 Task: Slide 16 - Awesome Words.
Action: Mouse moved to (31, 82)
Screenshot: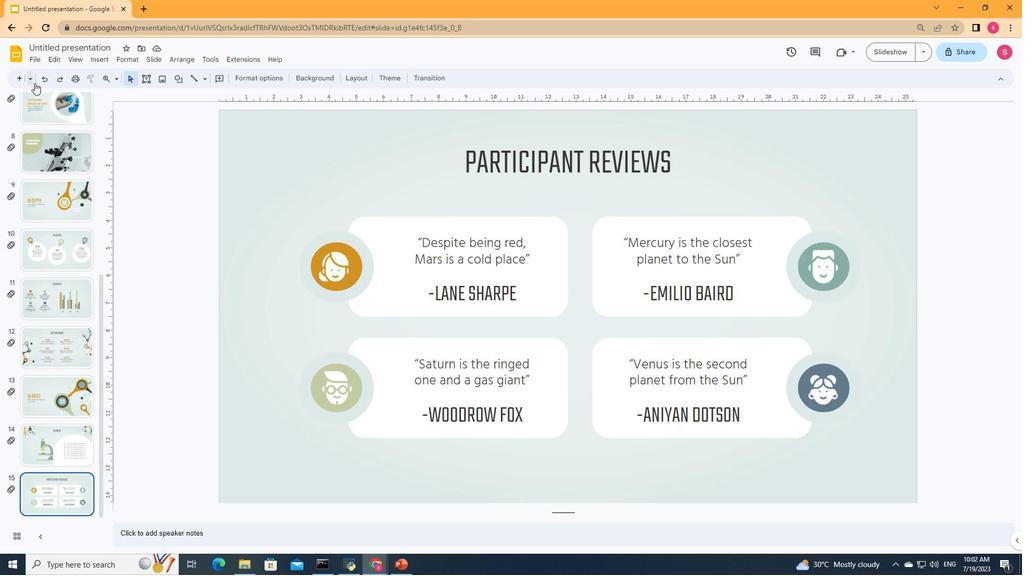 
Action: Mouse pressed left at (31, 82)
Screenshot: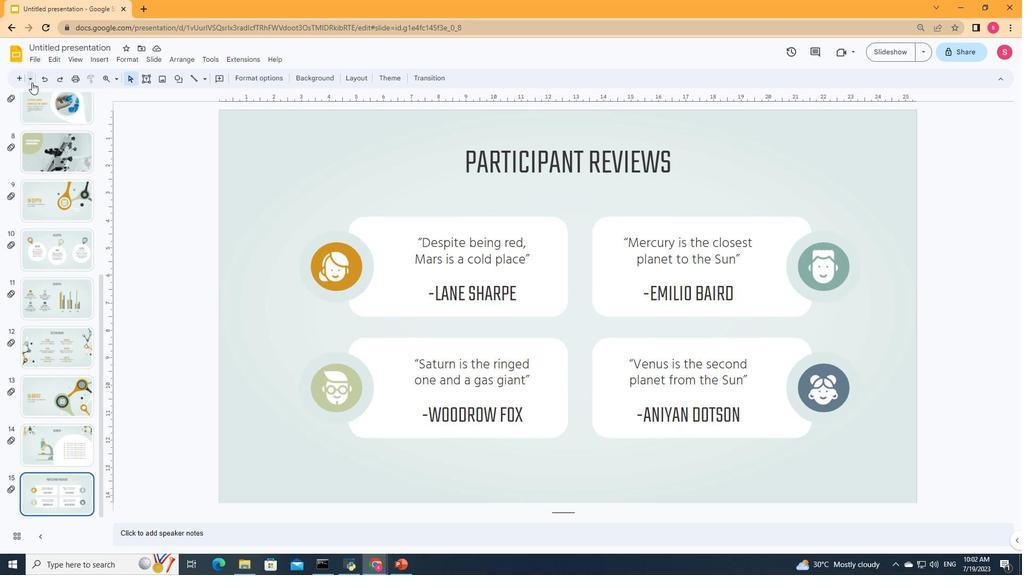 
Action: Mouse moved to (52, 203)
Screenshot: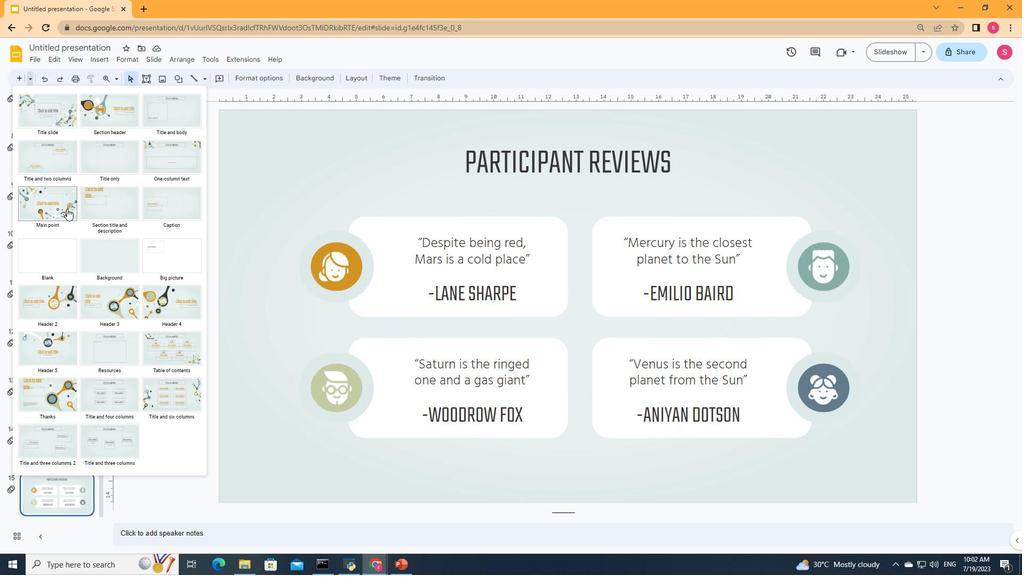 
Action: Mouse pressed left at (52, 203)
Screenshot: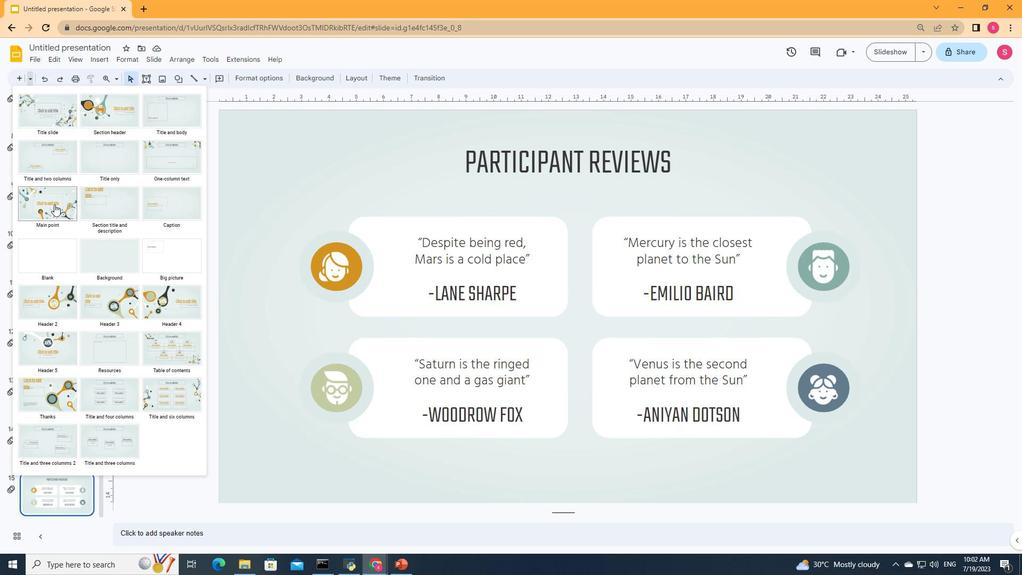 
Action: Mouse moved to (582, 319)
Screenshot: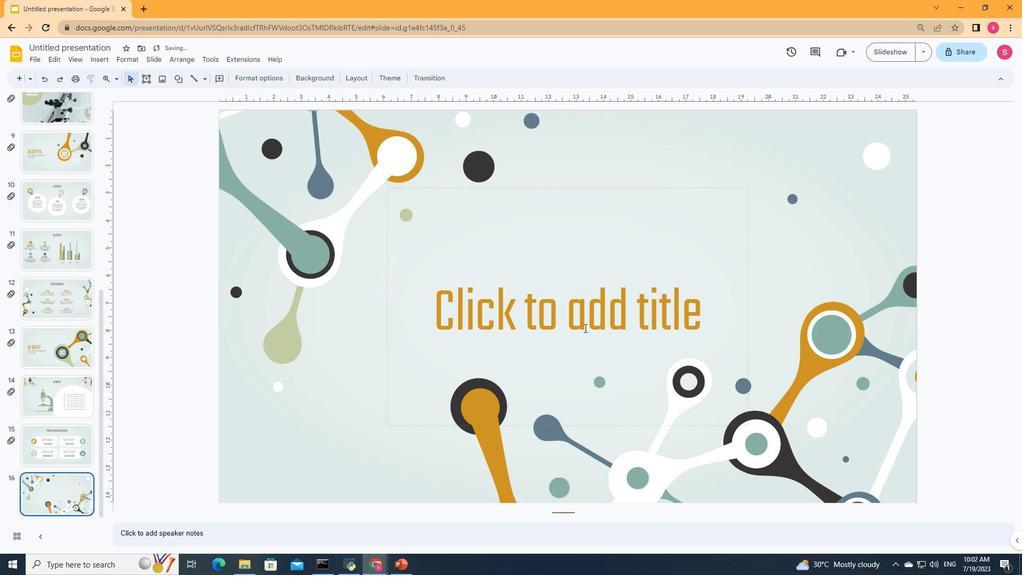 
Action: Mouse pressed left at (582, 319)
Screenshot: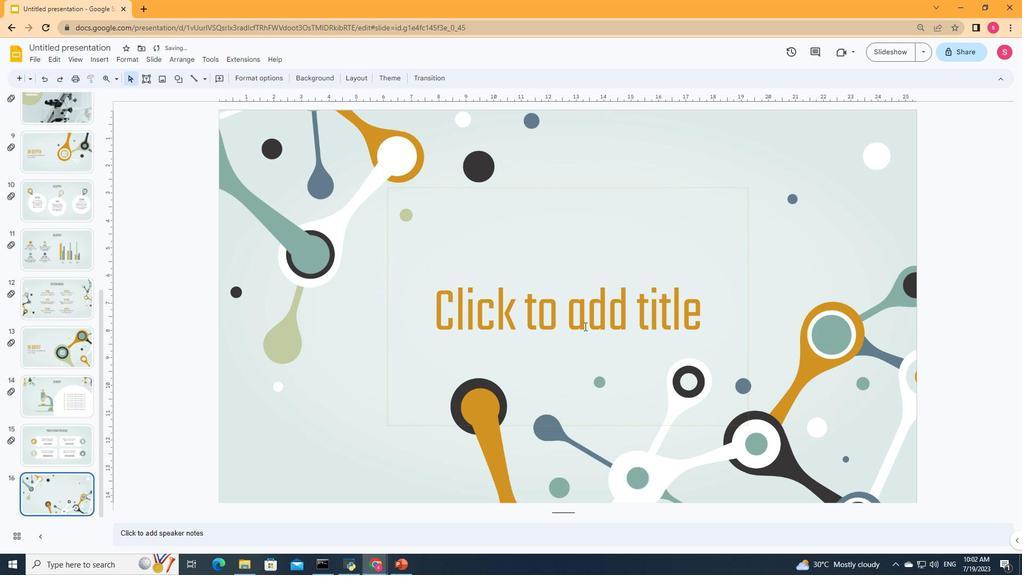 
Action: Key pressed <Key.shift>AWESOME<Key.space>WORDS
Screenshot: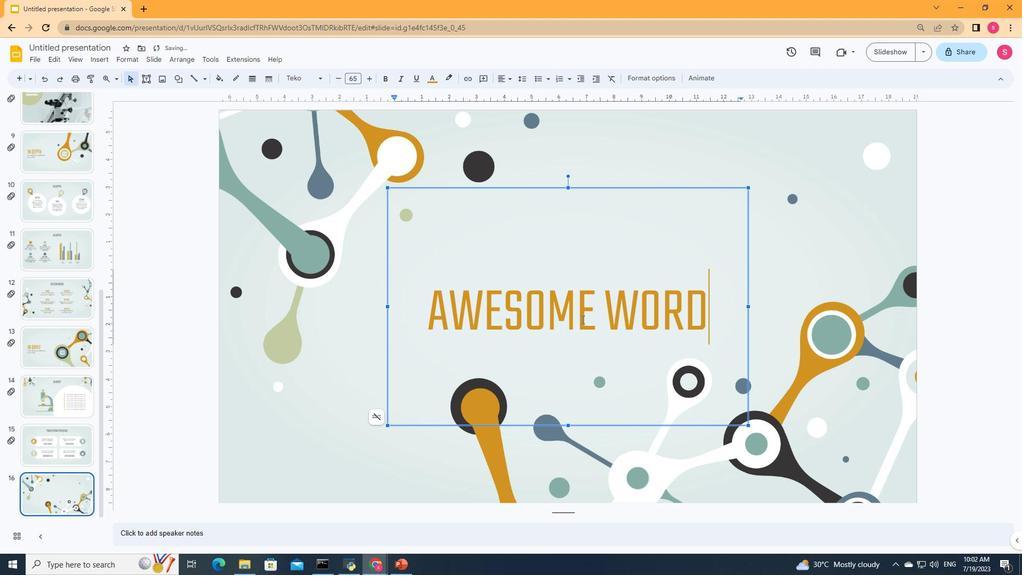 
Action: Mouse moved to (829, 283)
Screenshot: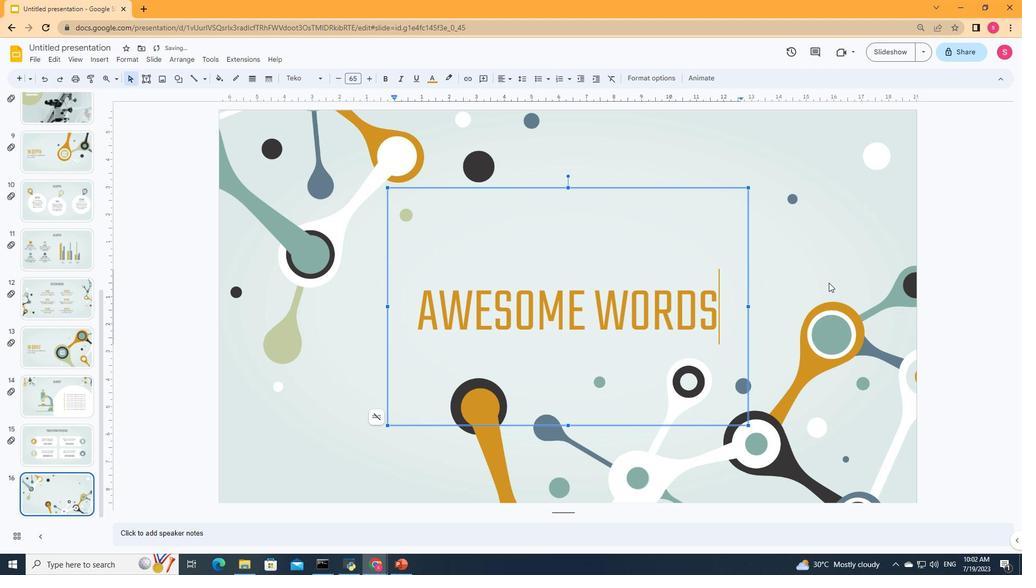 
Action: Mouse pressed left at (829, 283)
Screenshot: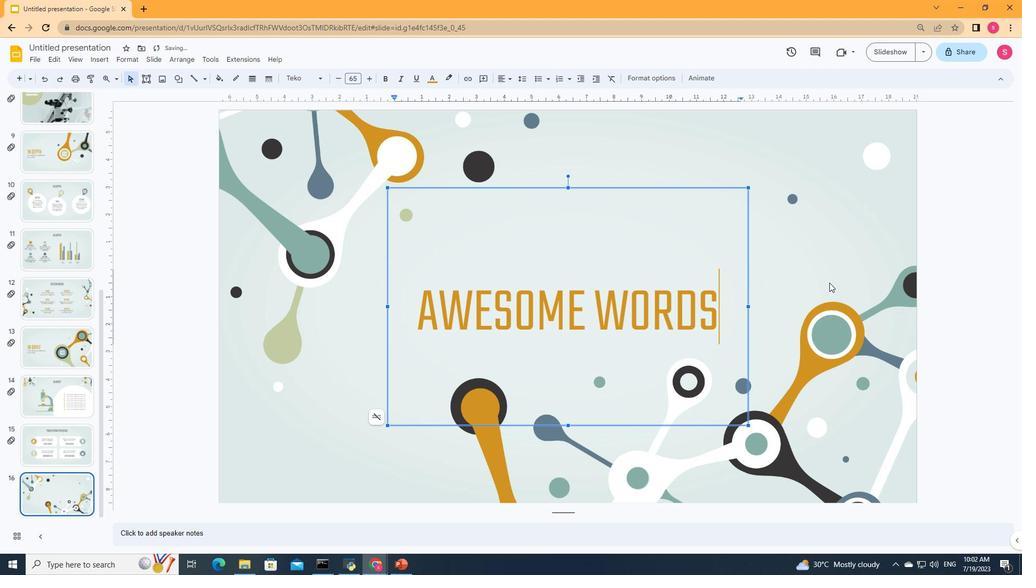 
Action: Mouse moved to (361, 74)
Screenshot: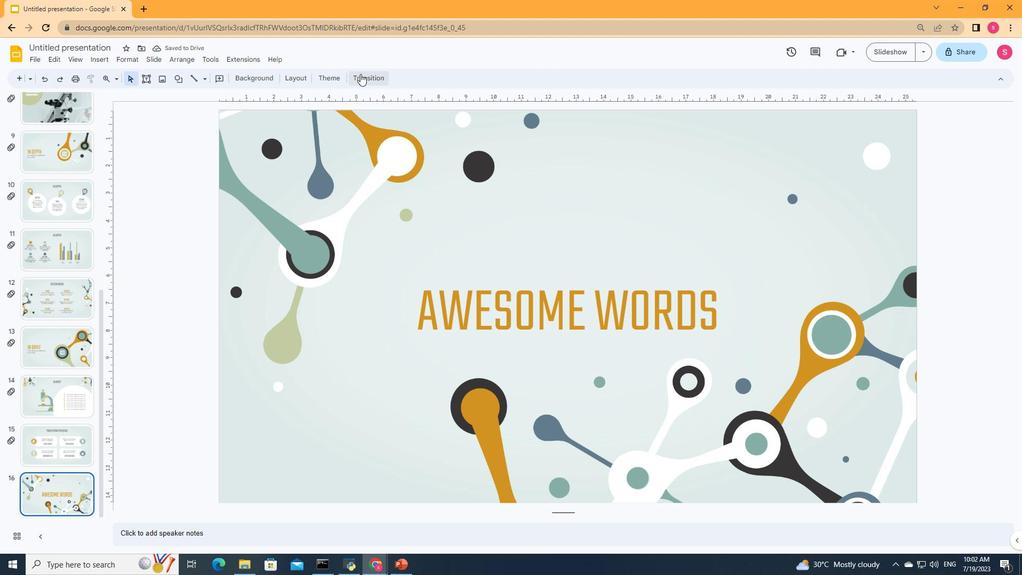 
Action: Mouse pressed left at (361, 74)
Screenshot: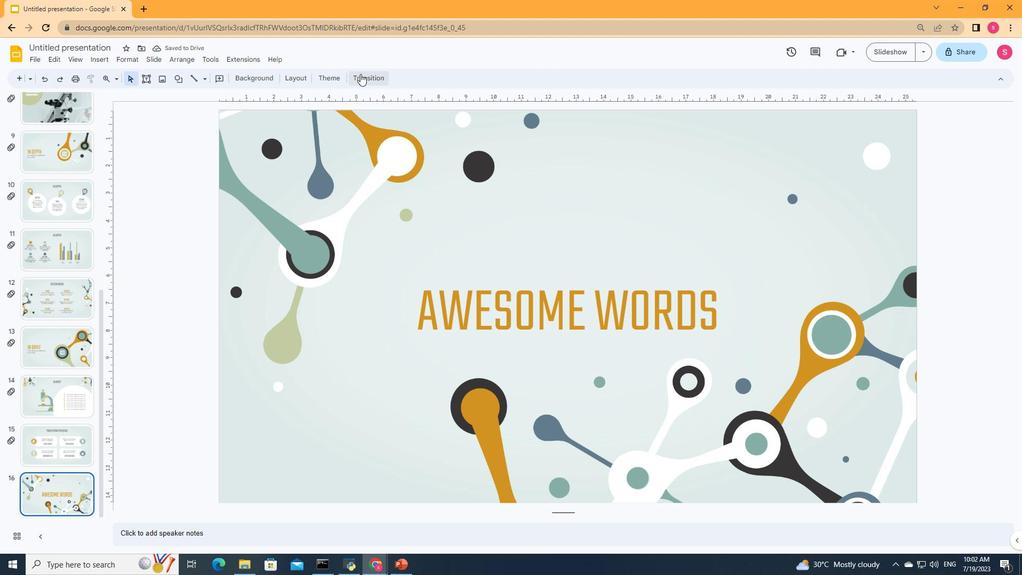 
Action: Mouse moved to (926, 168)
Screenshot: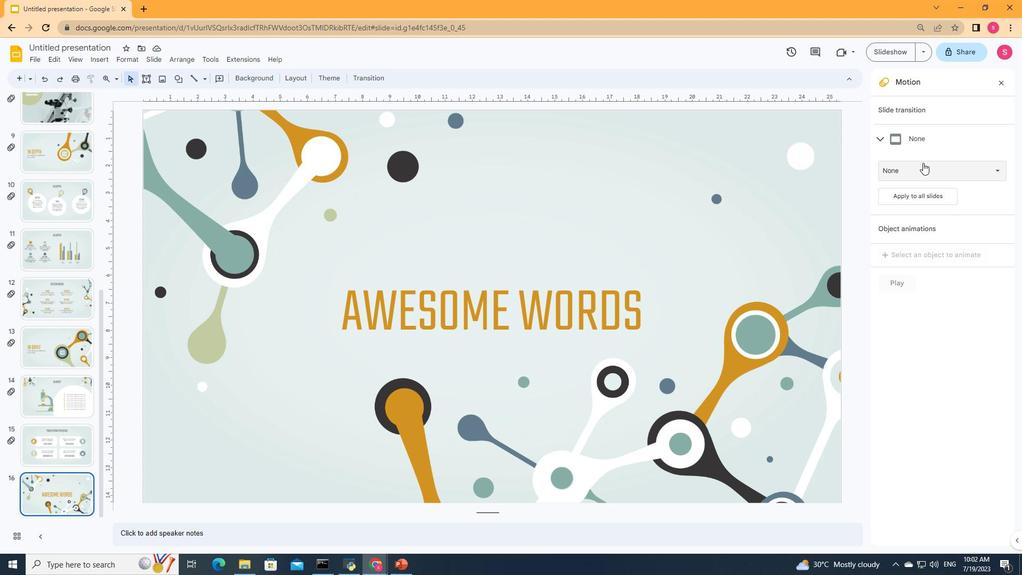 
Action: Mouse pressed left at (926, 168)
Screenshot: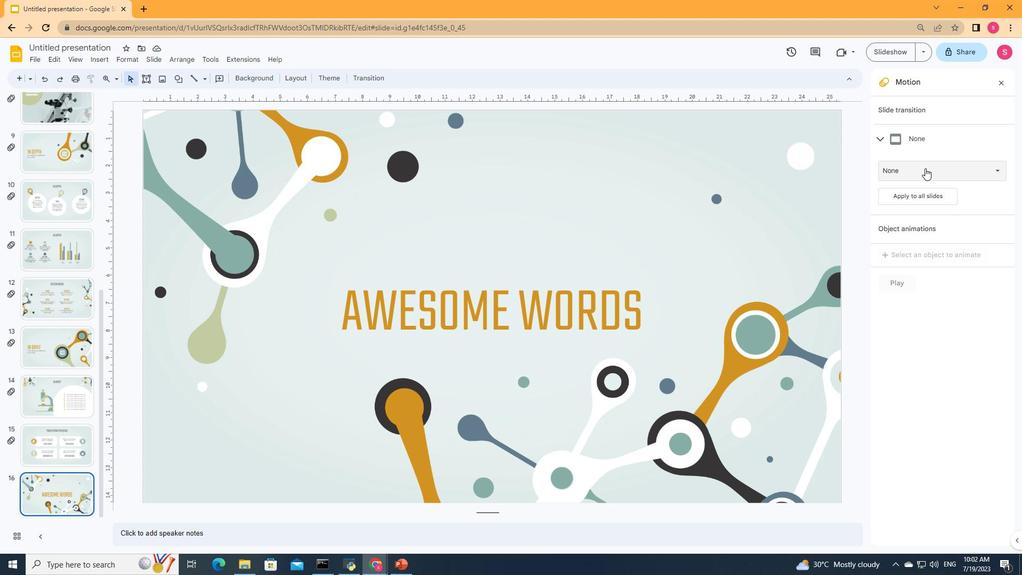 
Action: Mouse moved to (907, 242)
Screenshot: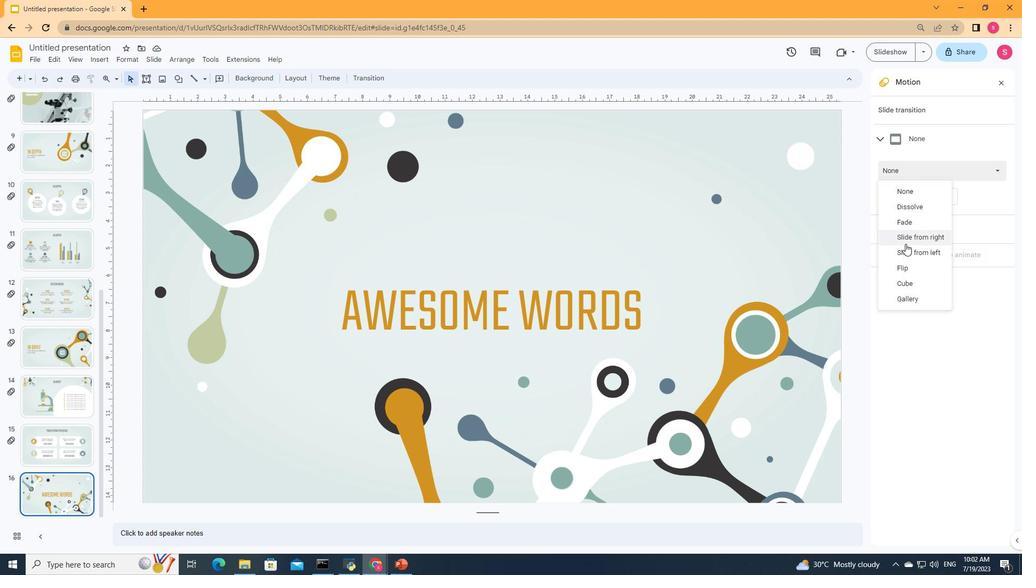 
Action: Mouse pressed left at (907, 242)
Screenshot: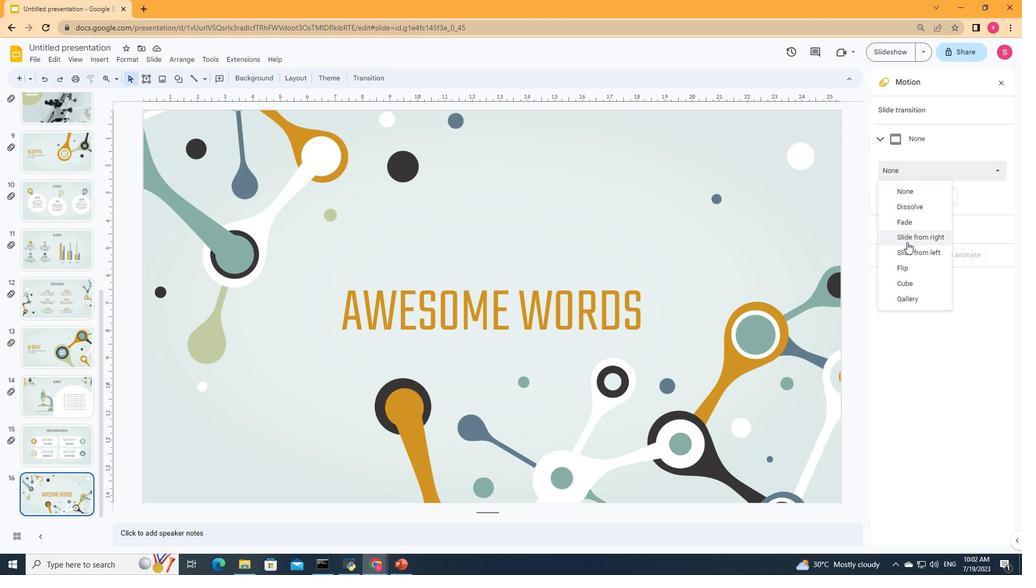 
Action: Mouse moved to (992, 192)
Screenshot: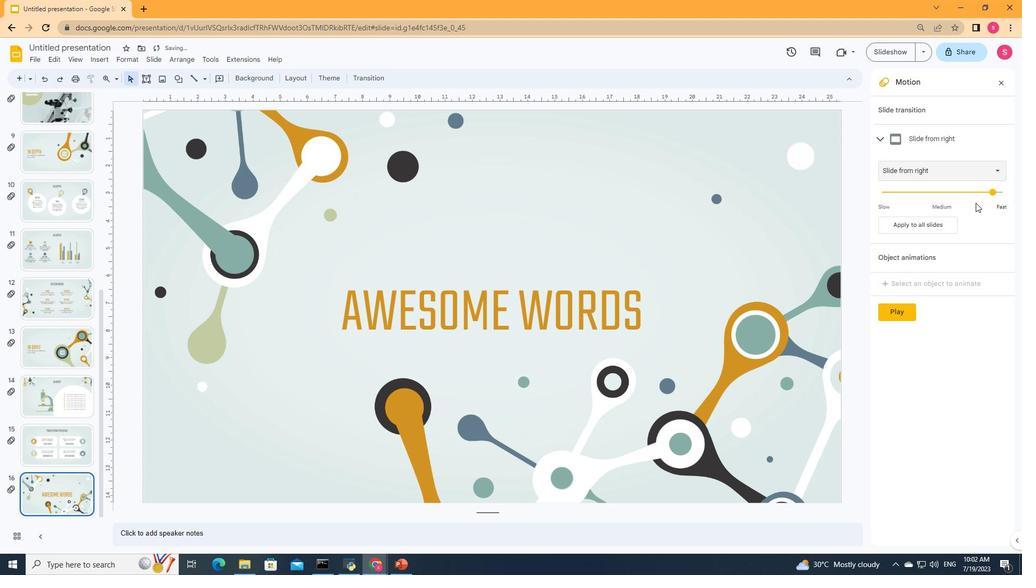 
Action: Mouse pressed left at (992, 192)
Screenshot: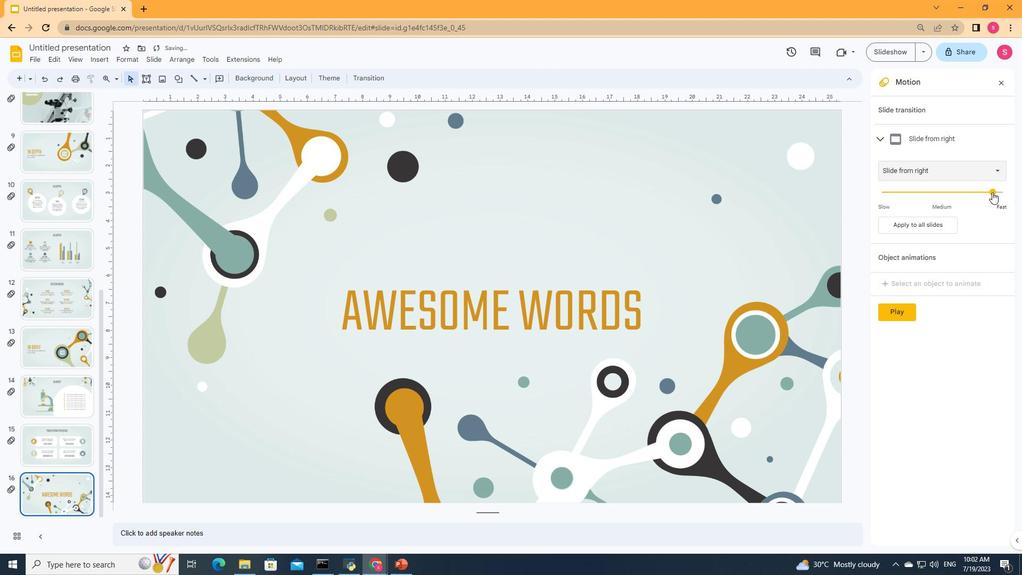 
Action: Mouse moved to (898, 315)
Screenshot: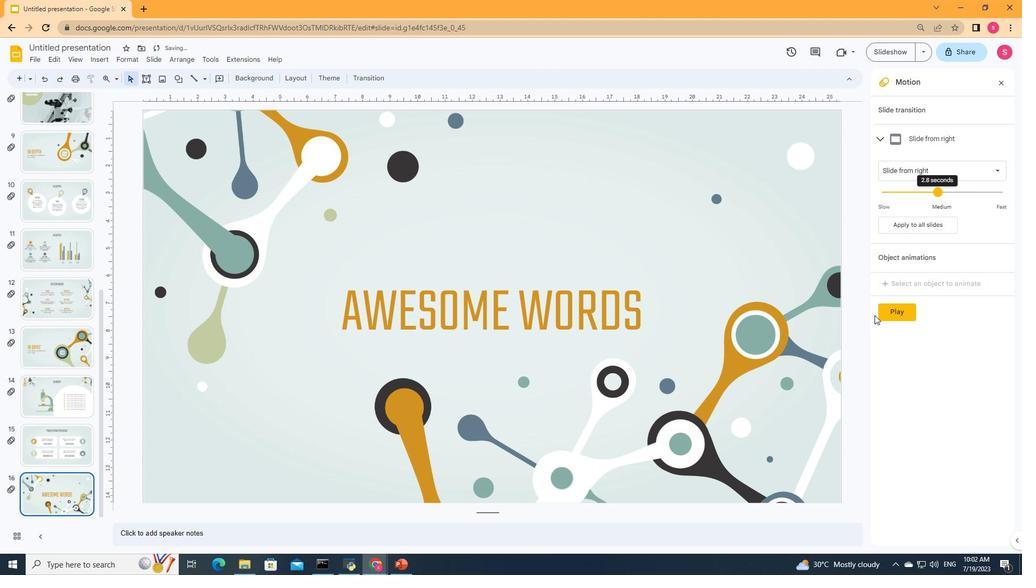 
Action: Mouse pressed left at (898, 315)
Screenshot: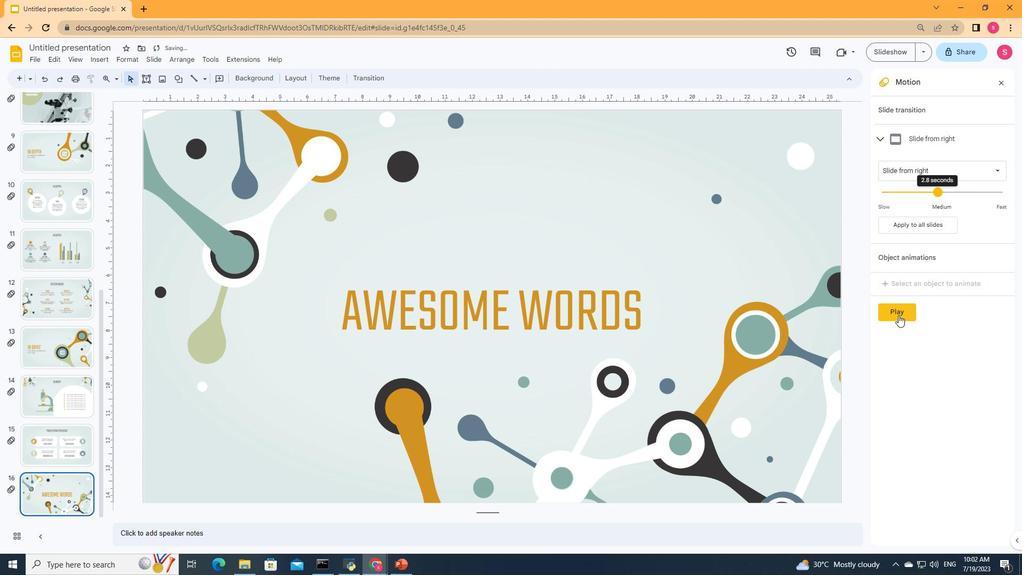 
Action: Mouse moved to (902, 316)
Screenshot: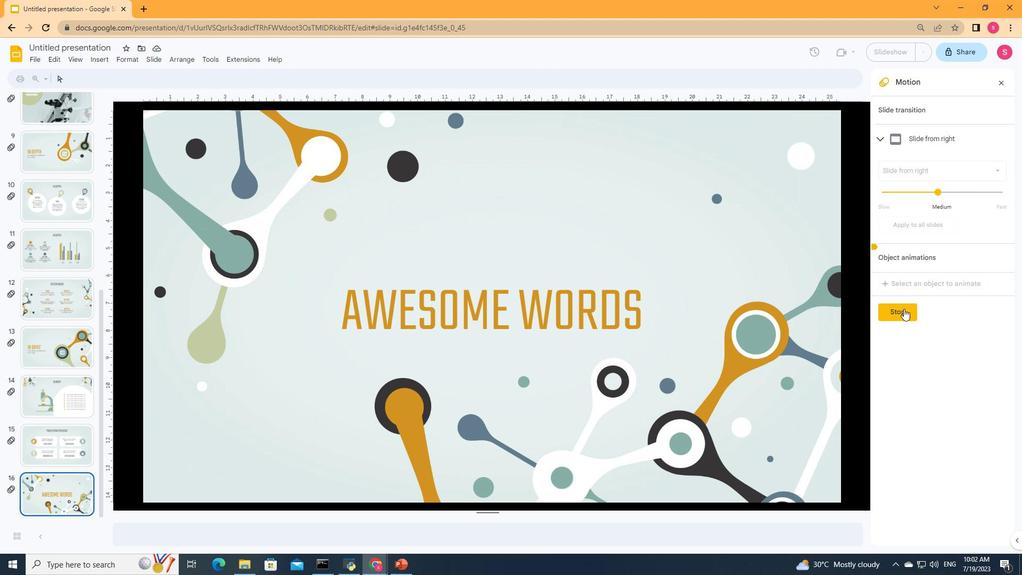 
Action: Mouse pressed left at (902, 316)
Screenshot: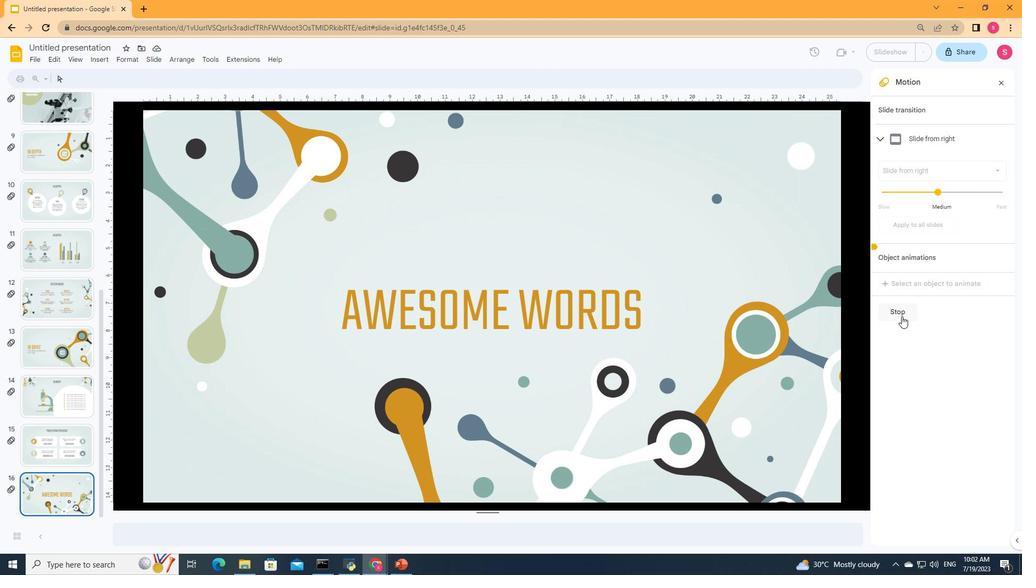 
Action: Mouse pressed left at (902, 316)
Screenshot: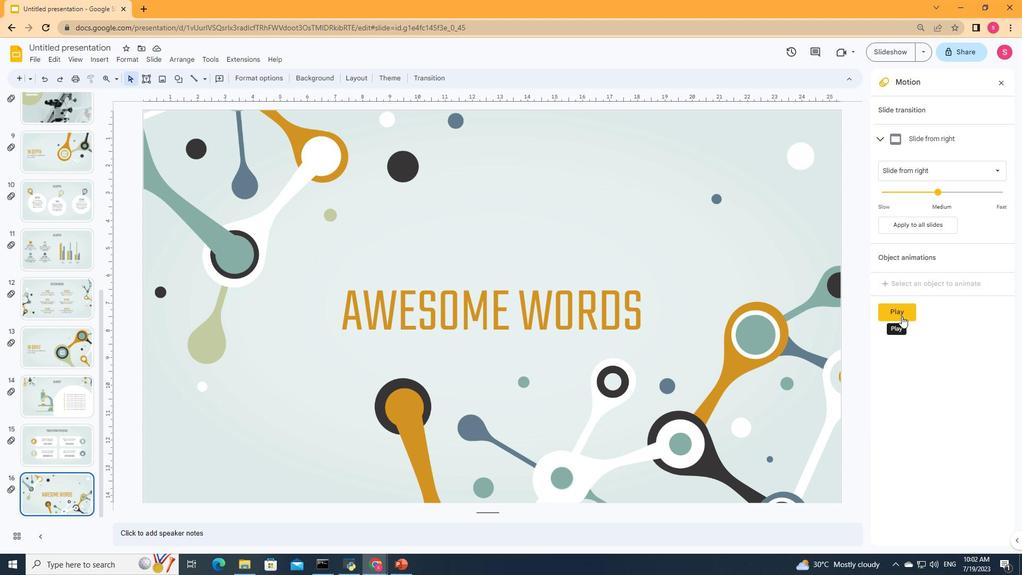 
Action: Mouse moved to (899, 308)
Screenshot: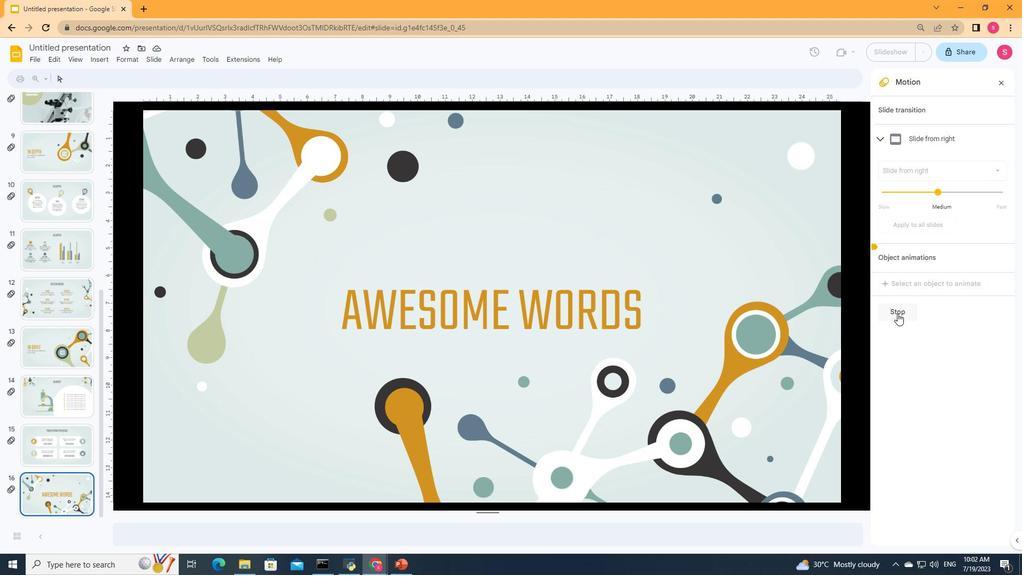 
Action: Mouse pressed left at (899, 308)
Screenshot: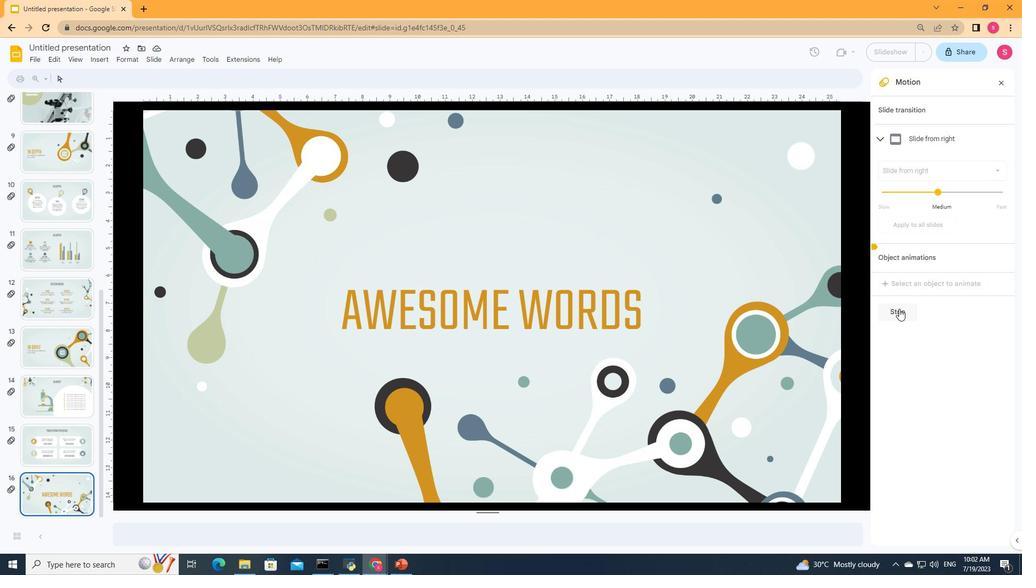 
Action: Mouse moved to (995, 164)
Screenshot: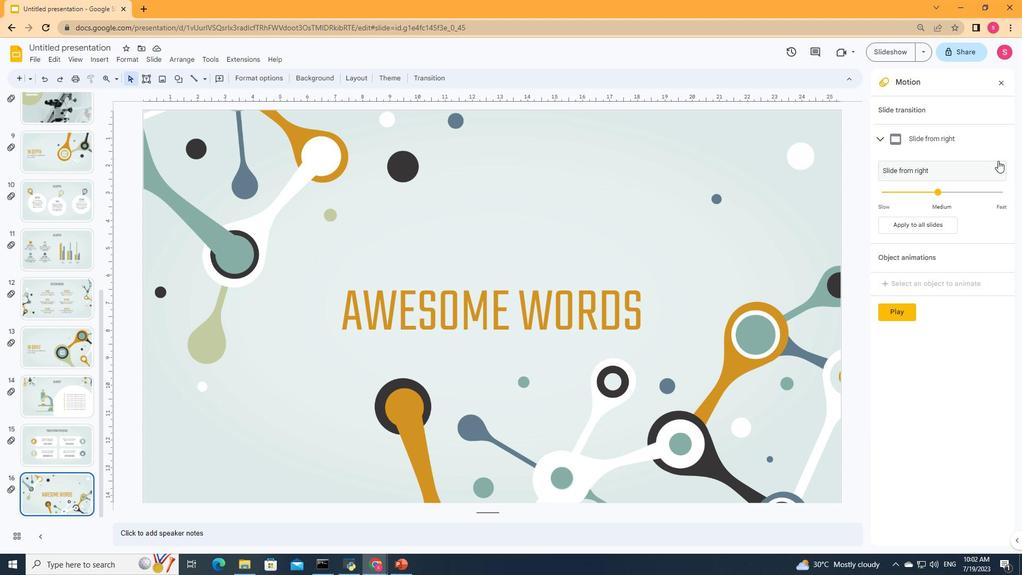
Action: Mouse pressed left at (995, 164)
Screenshot: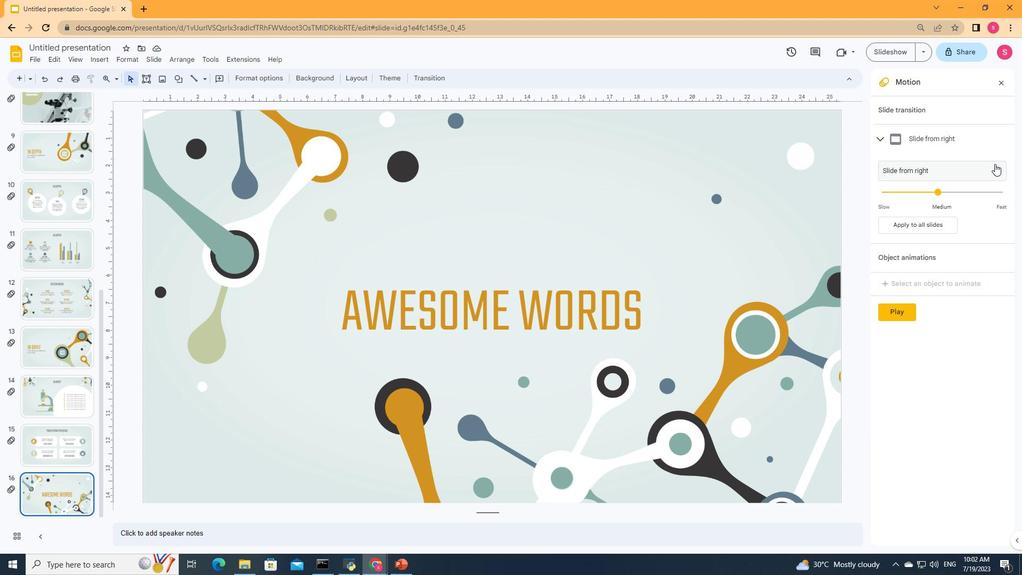 
Action: Mouse moved to (898, 249)
Screenshot: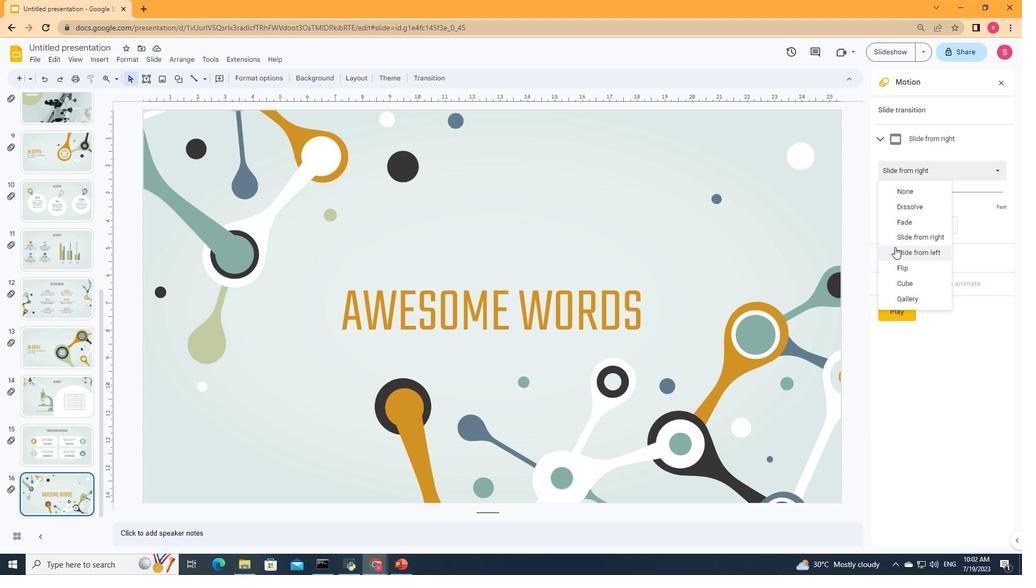 
Action: Mouse pressed left at (898, 249)
Screenshot: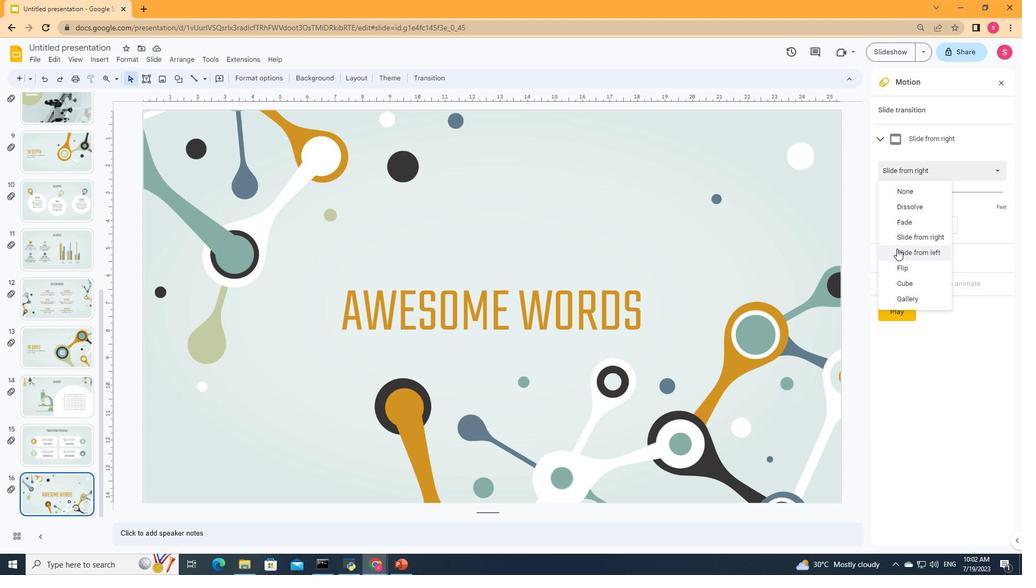 
Action: Mouse moved to (897, 305)
Screenshot: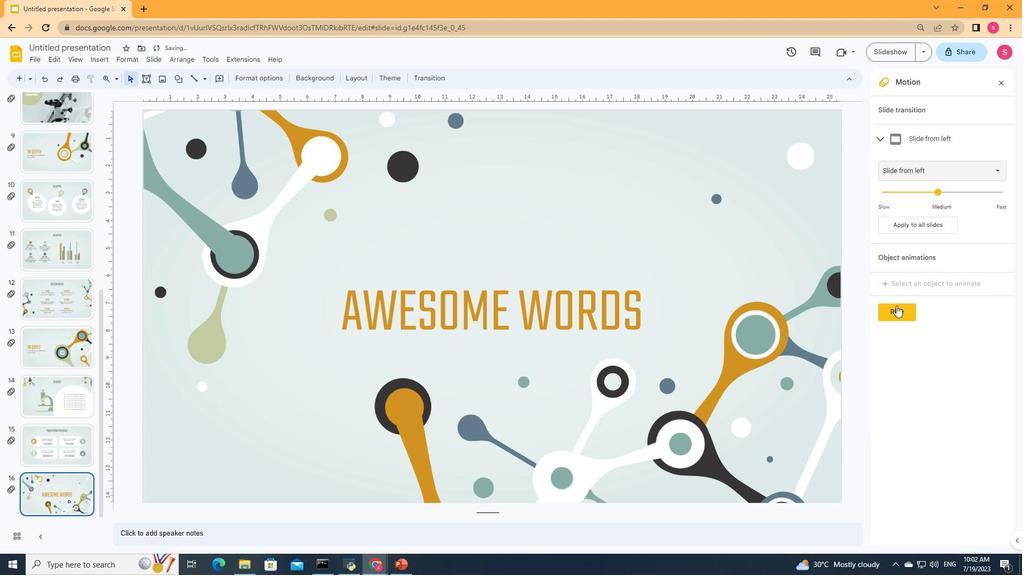 
Action: Mouse pressed left at (897, 305)
Screenshot: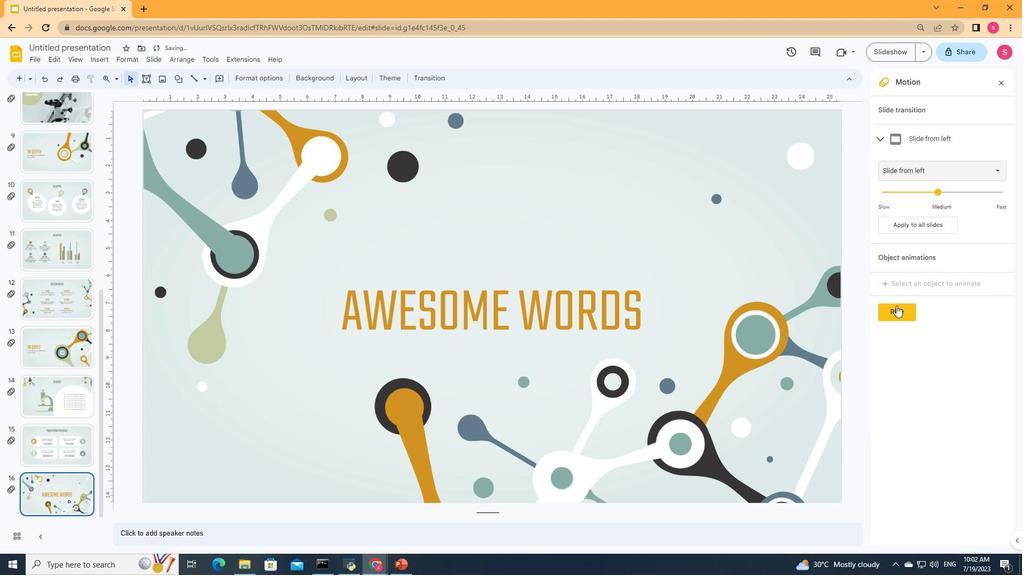 
Action: Mouse moved to (895, 310)
Screenshot: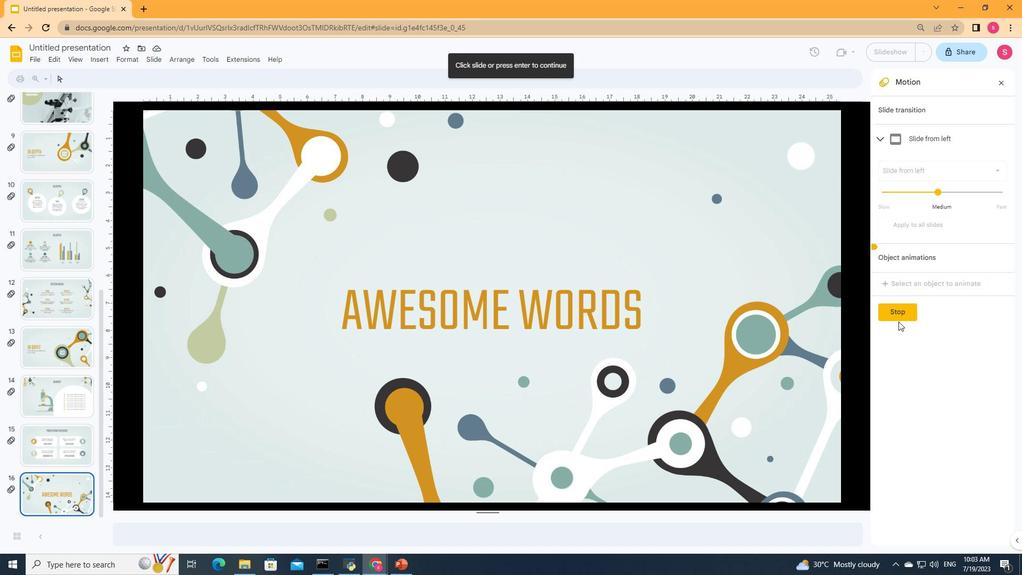 
Action: Mouse pressed left at (895, 310)
Screenshot: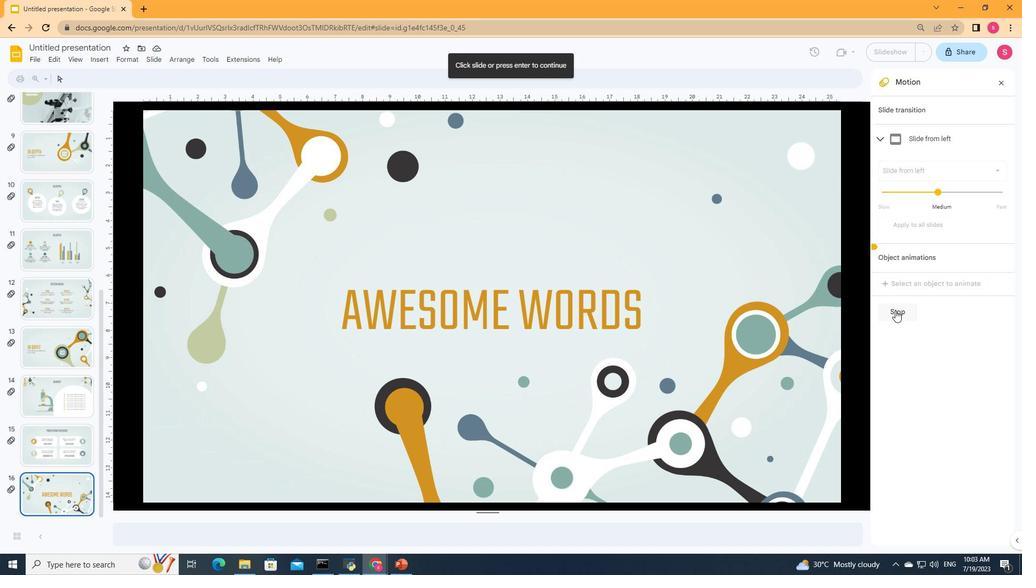 
Action: Mouse moved to (406, 322)
Screenshot: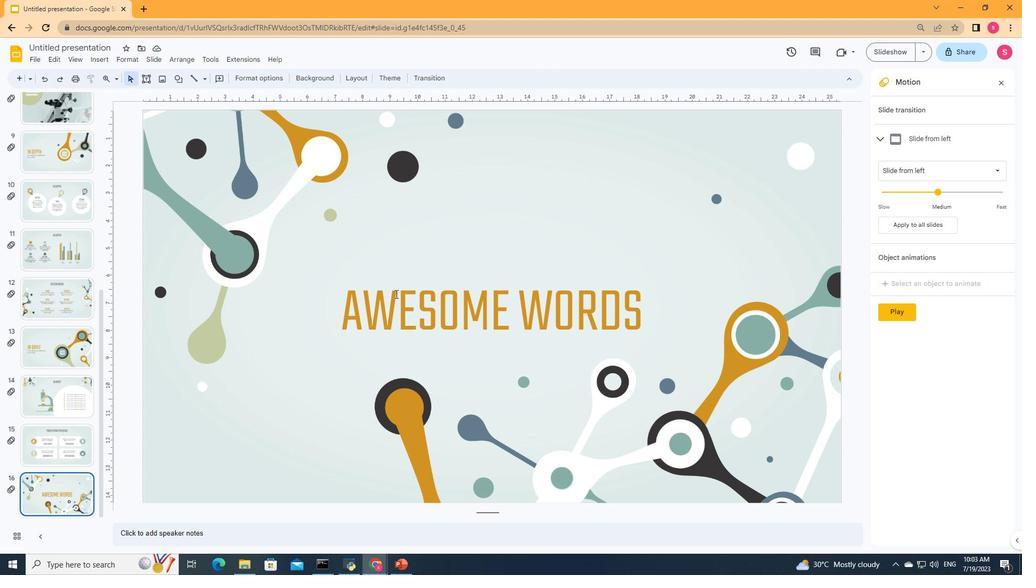 
Action: Mouse pressed left at (406, 322)
Screenshot: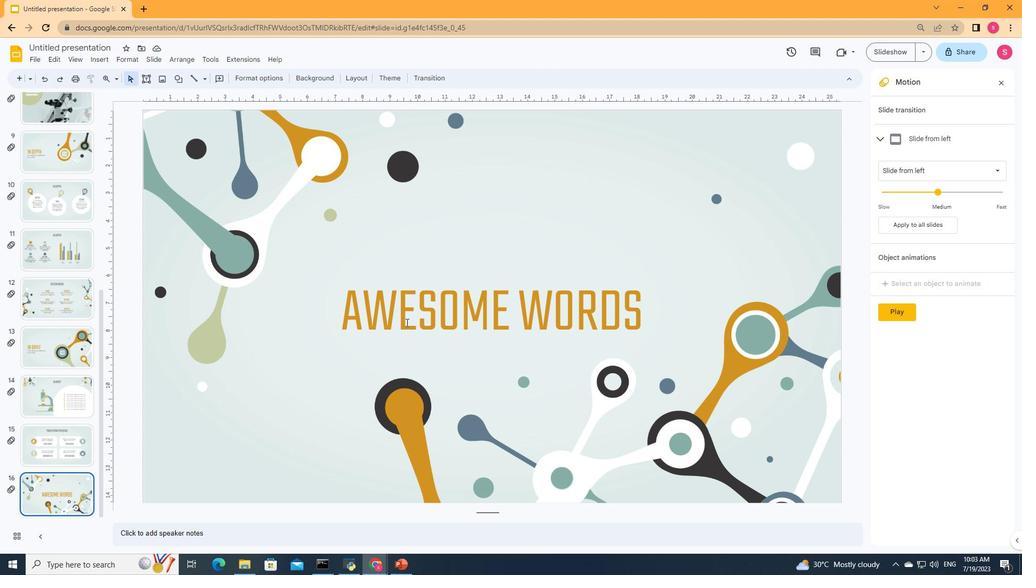 
Action: Mouse moved to (895, 190)
Screenshot: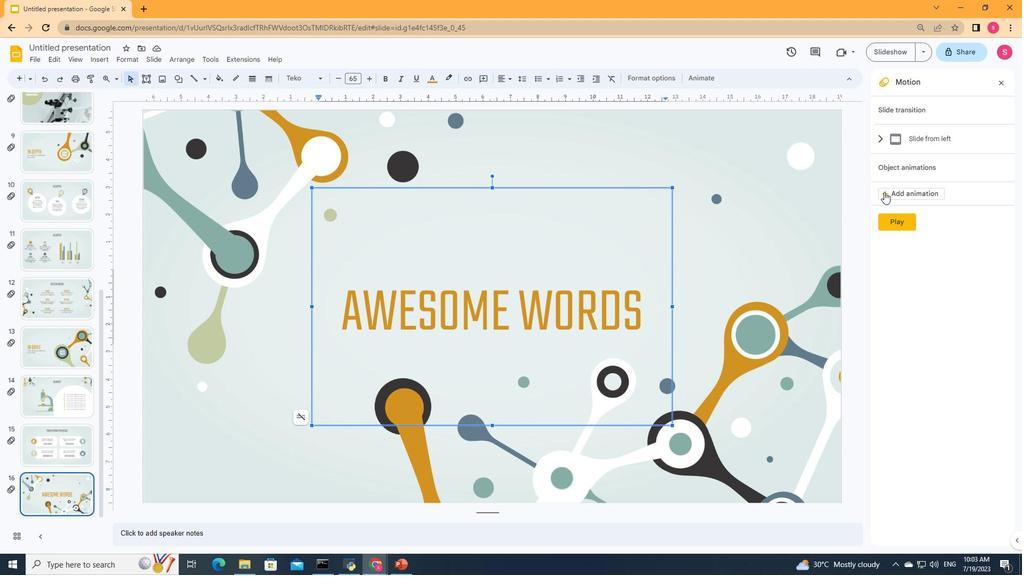 
Action: Mouse pressed left at (895, 190)
Screenshot: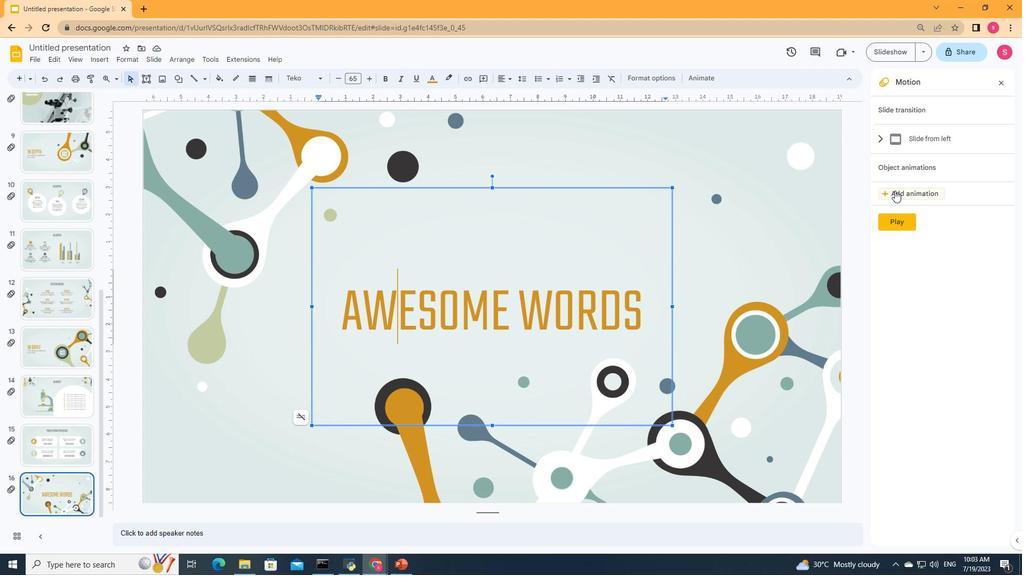 
Action: Mouse moved to (897, 224)
Screenshot: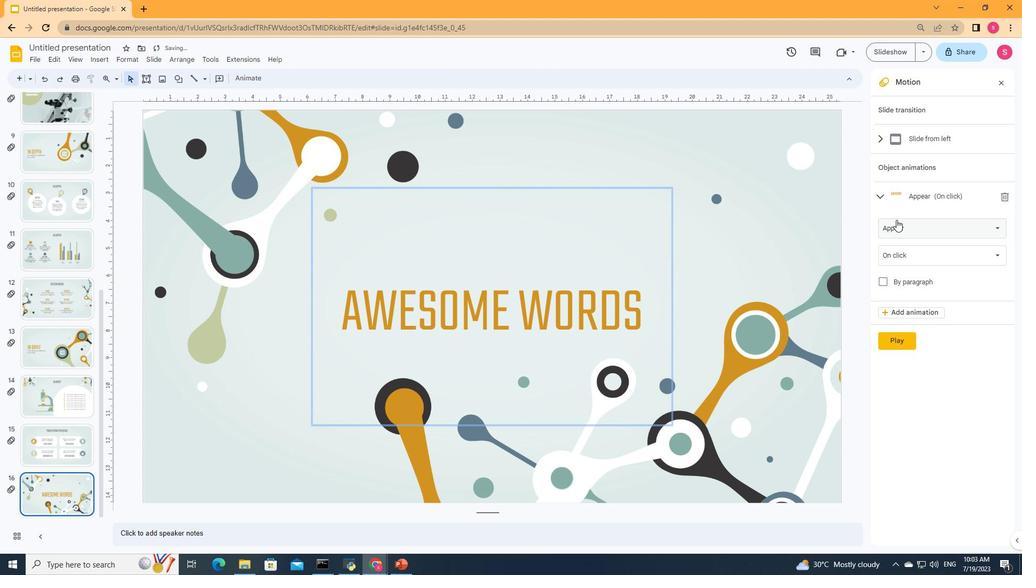 
Action: Mouse pressed left at (897, 224)
Screenshot: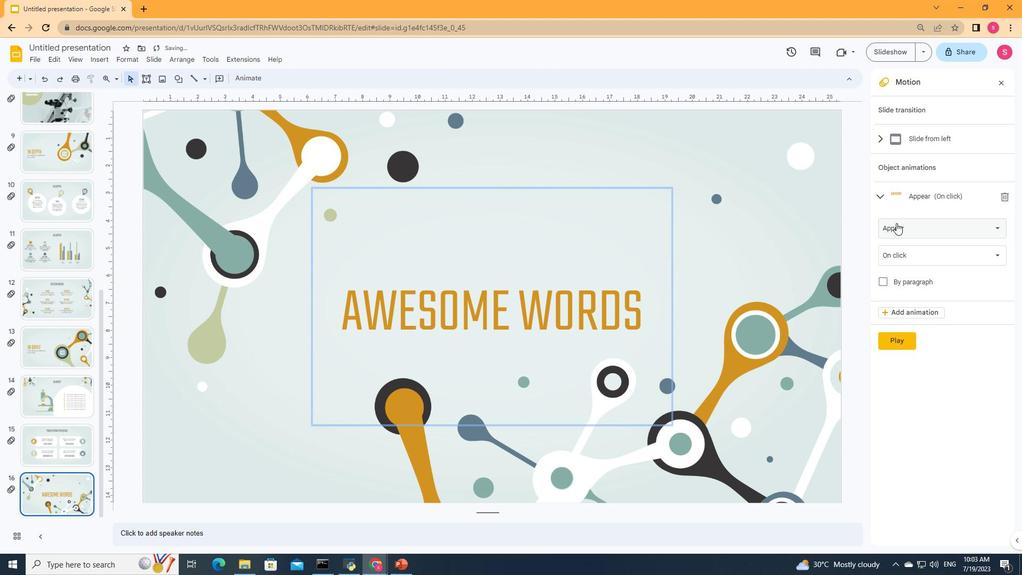 
Action: Mouse moved to (920, 431)
Screenshot: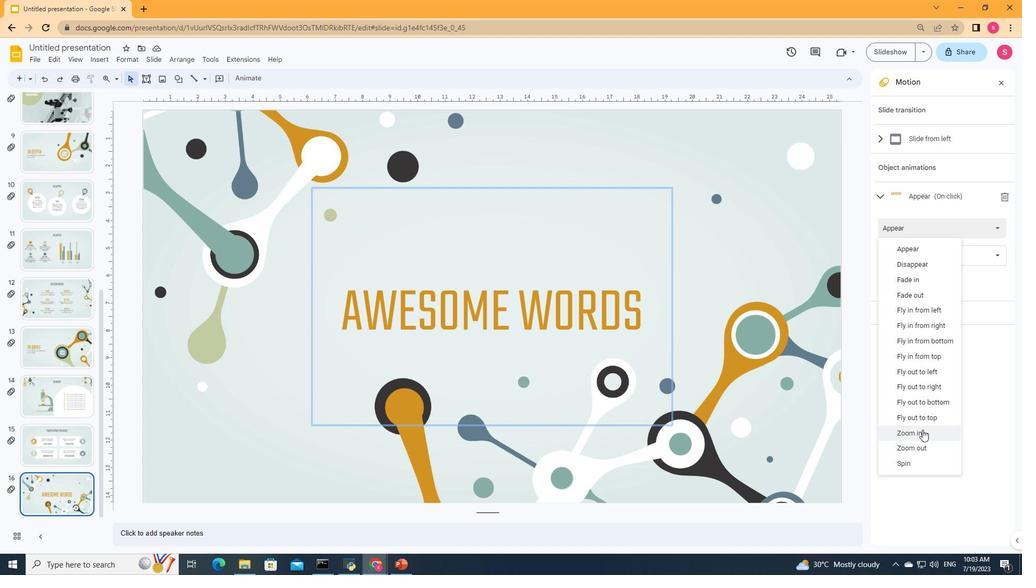 
Action: Mouse pressed left at (920, 431)
Screenshot: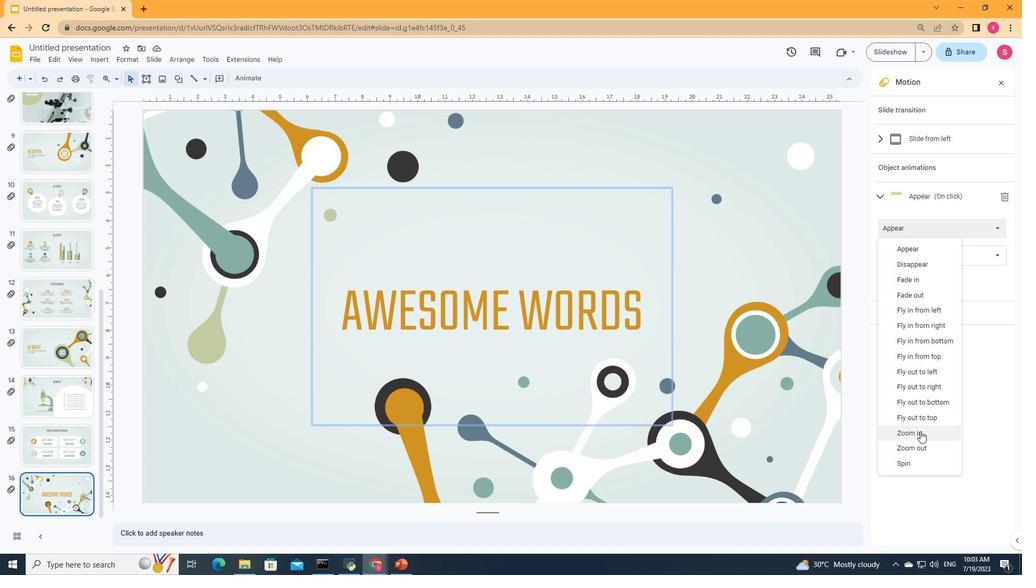 
Action: Mouse moved to (982, 303)
Screenshot: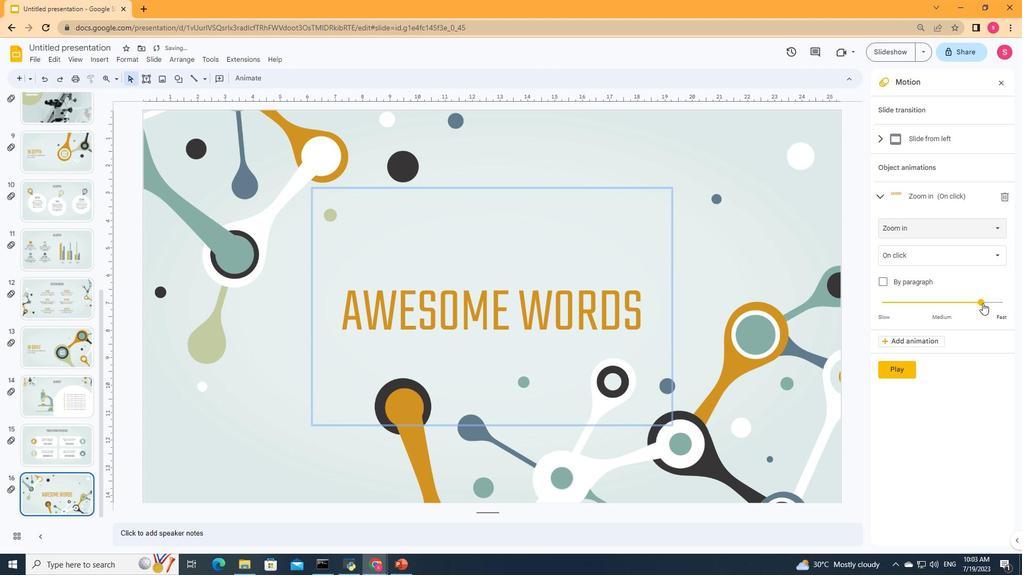 
Action: Mouse pressed left at (982, 303)
Screenshot: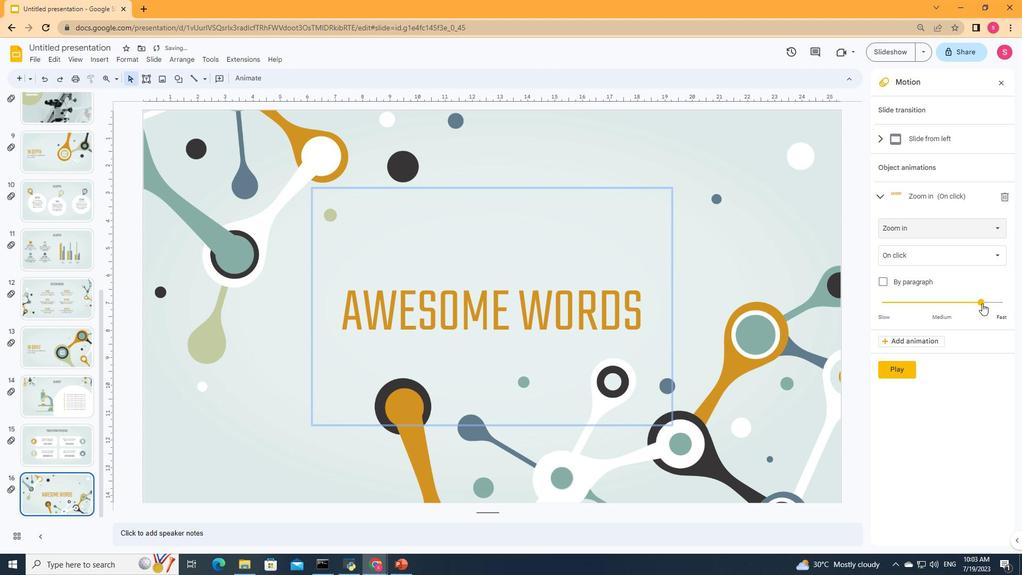 
Action: Mouse moved to (938, 250)
Screenshot: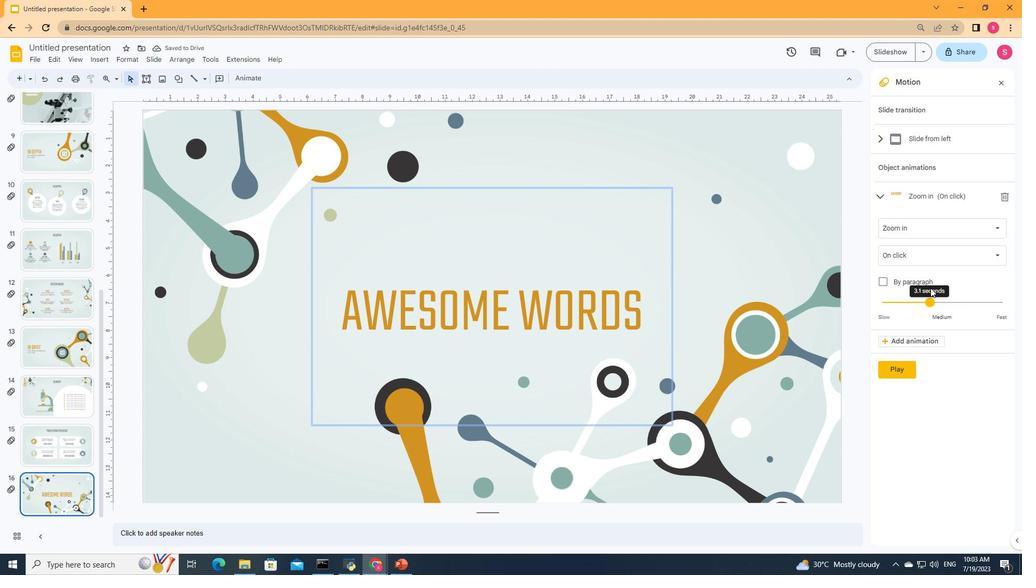 
Action: Mouse pressed left at (938, 250)
Screenshot: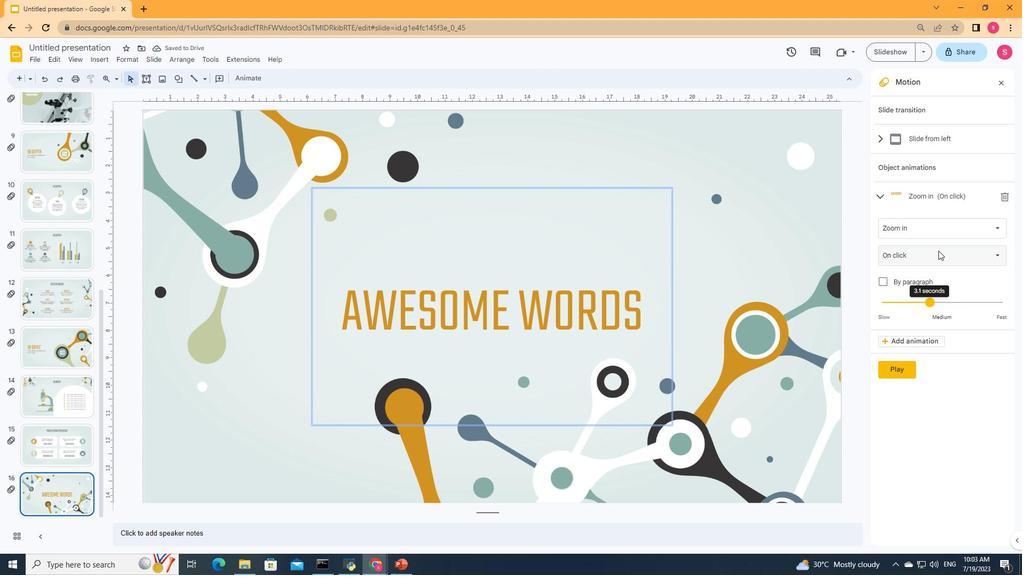 
Action: Mouse moved to (929, 262)
Screenshot: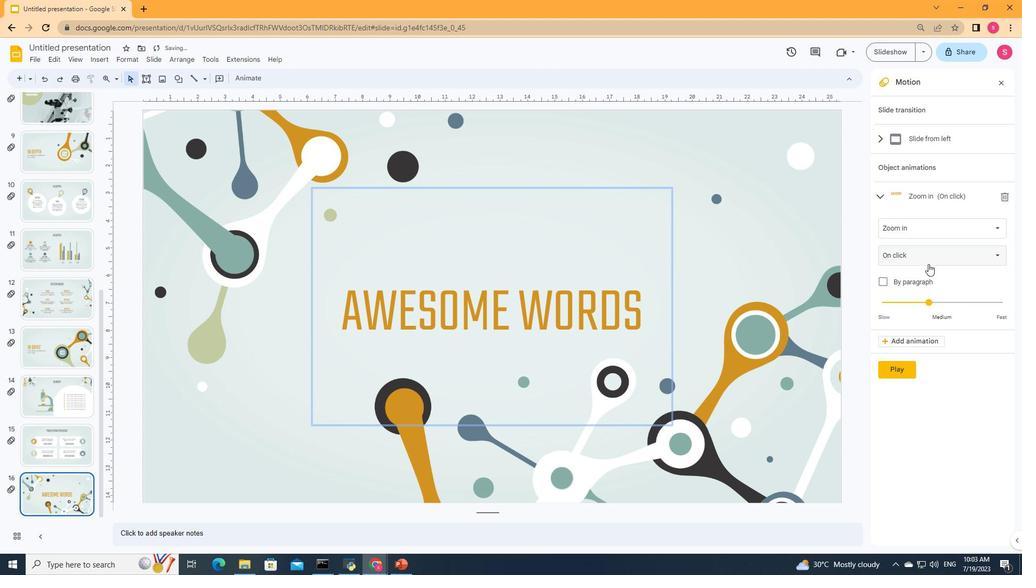
Action: Mouse pressed left at (929, 262)
Screenshot: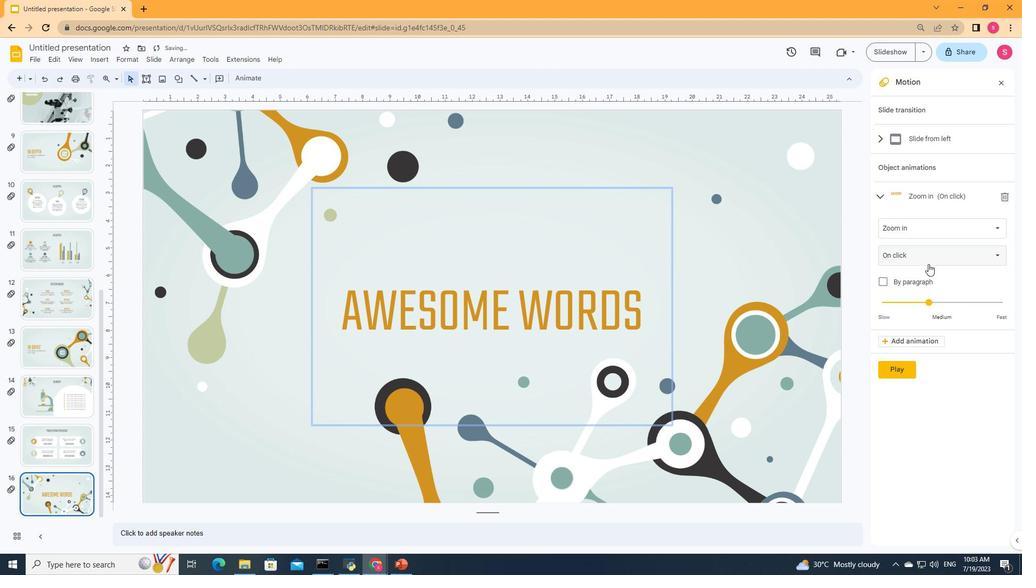 
Action: Mouse moved to (910, 307)
Screenshot: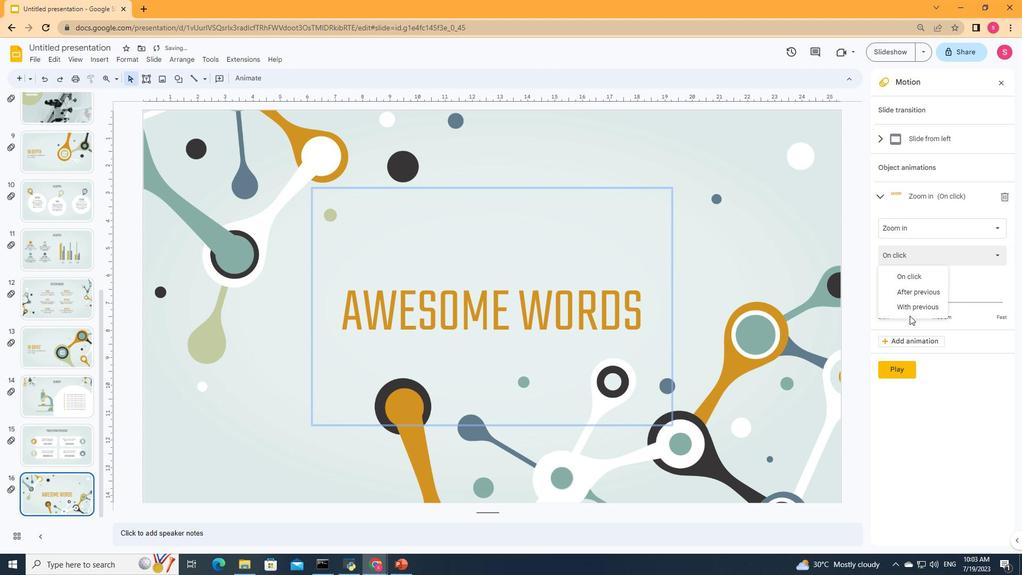 
Action: Mouse pressed left at (910, 307)
Screenshot: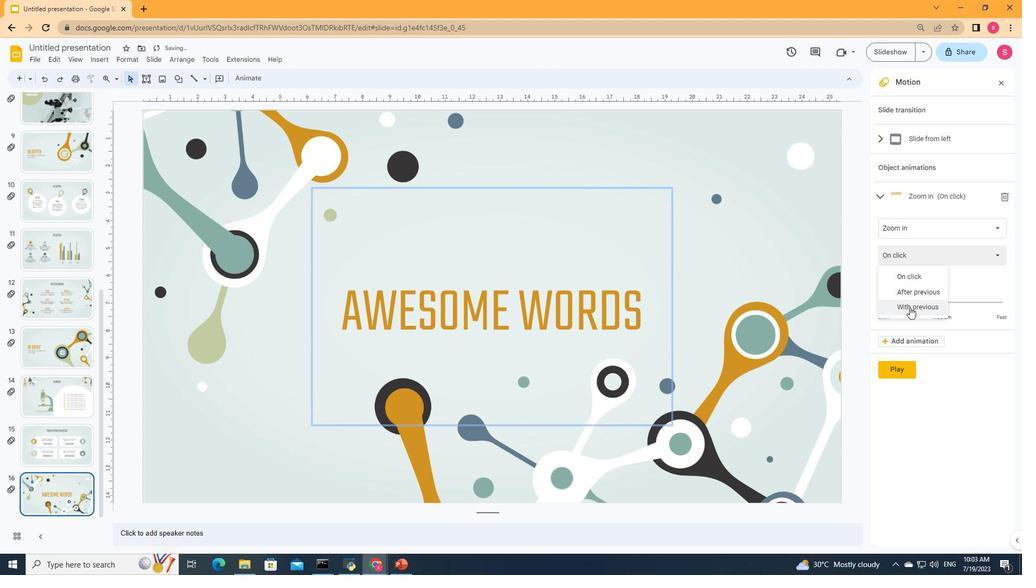 
Action: Mouse moved to (892, 373)
Screenshot: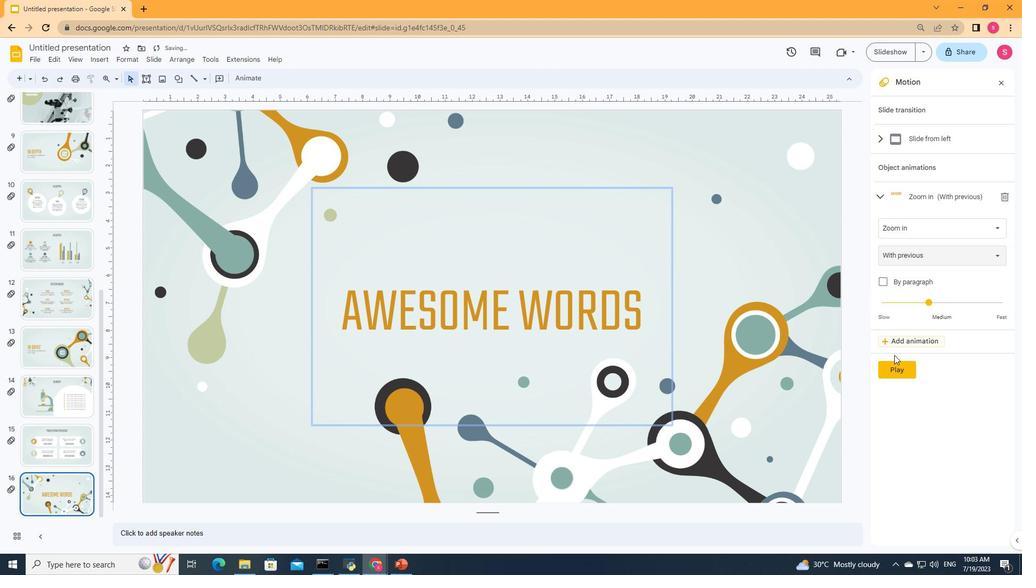 
Action: Mouse pressed left at (892, 373)
Screenshot: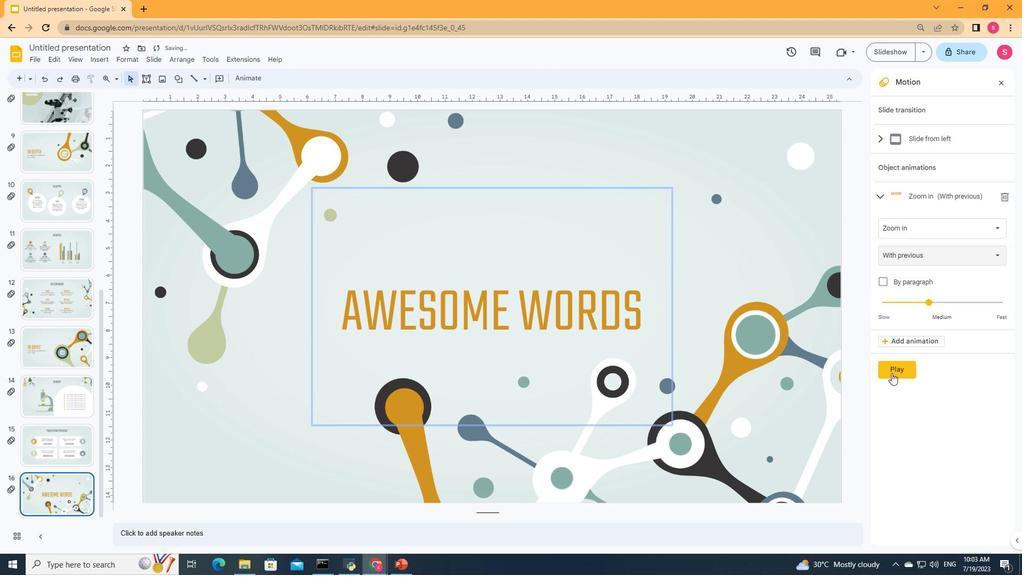 
Action: Mouse moved to (902, 370)
Screenshot: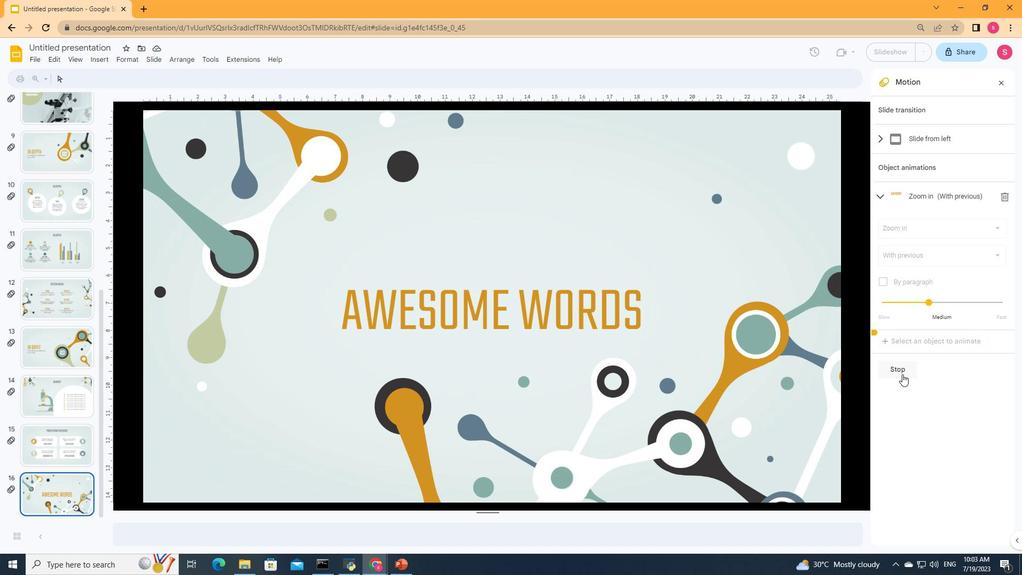 
Action: Mouse pressed left at (902, 370)
Screenshot: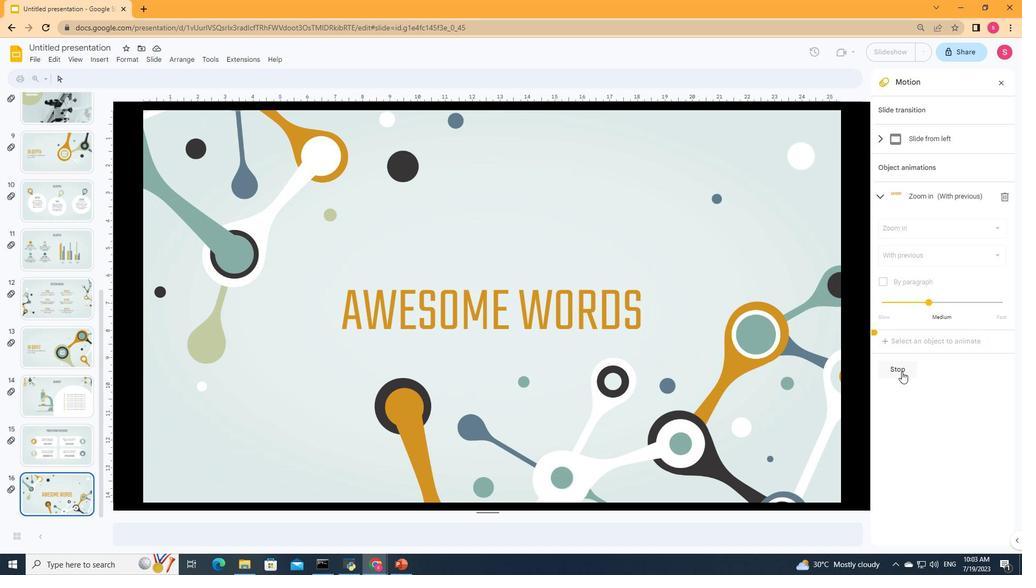 
Action: Mouse moved to (909, 337)
Screenshot: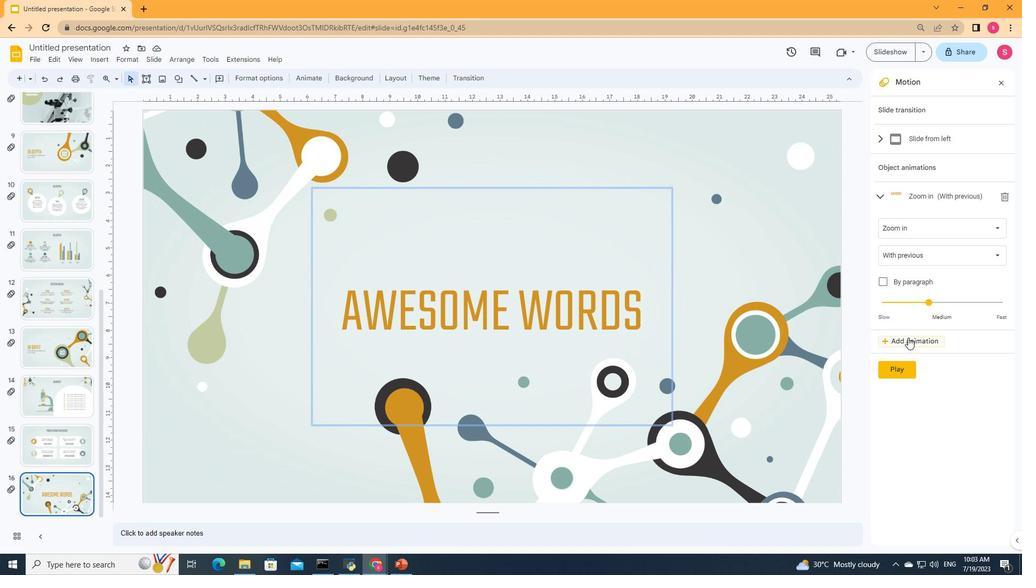 
Action: Mouse pressed left at (909, 337)
Screenshot: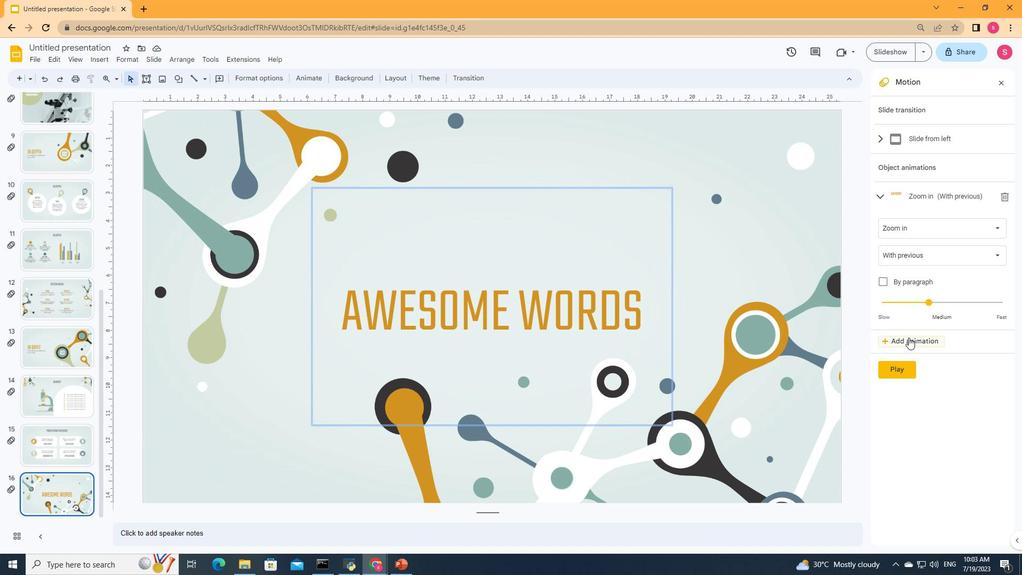 
Action: Mouse moved to (907, 260)
Screenshot: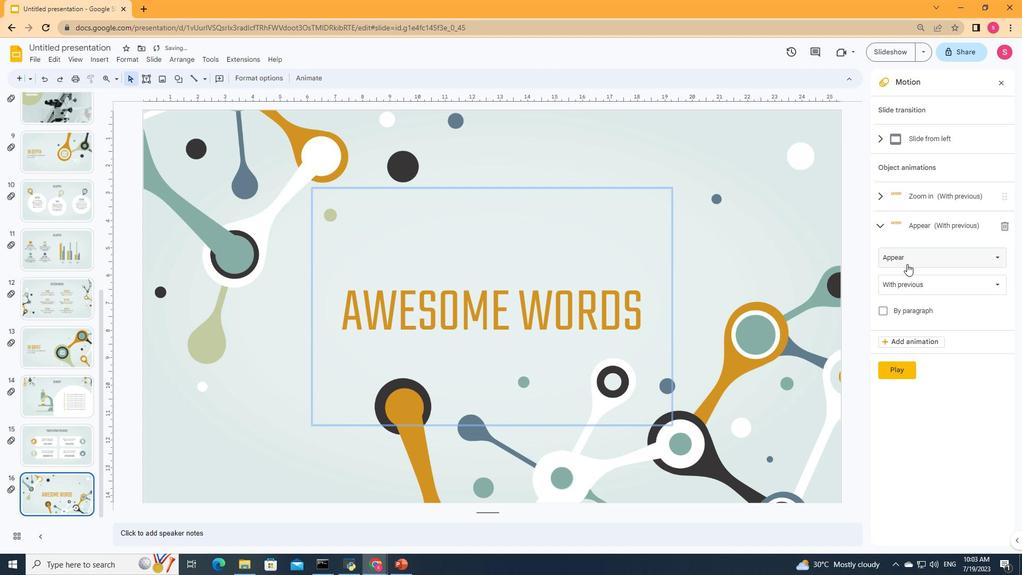
Action: Mouse pressed left at (907, 260)
Screenshot: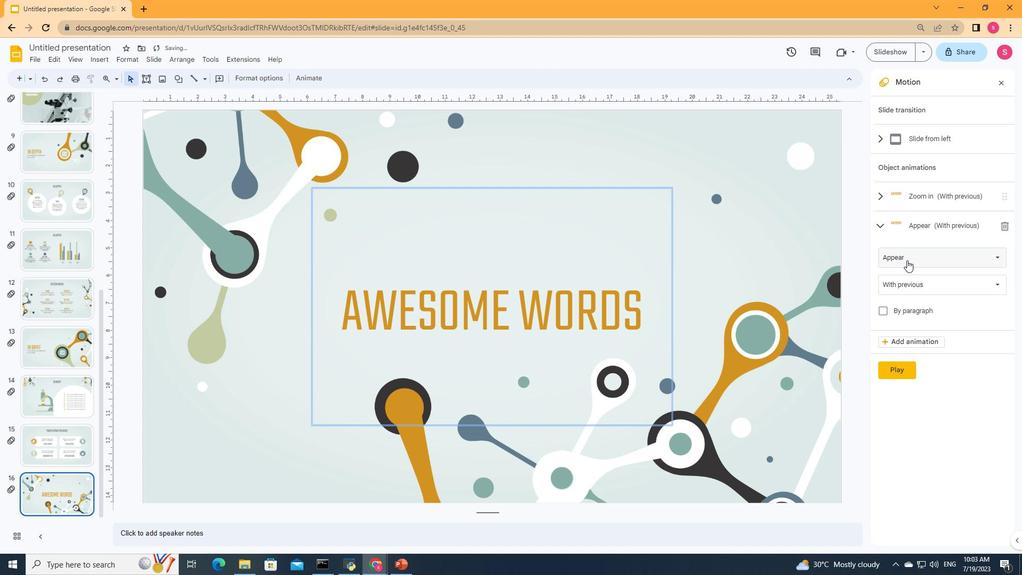 
Action: Mouse moved to (909, 470)
Screenshot: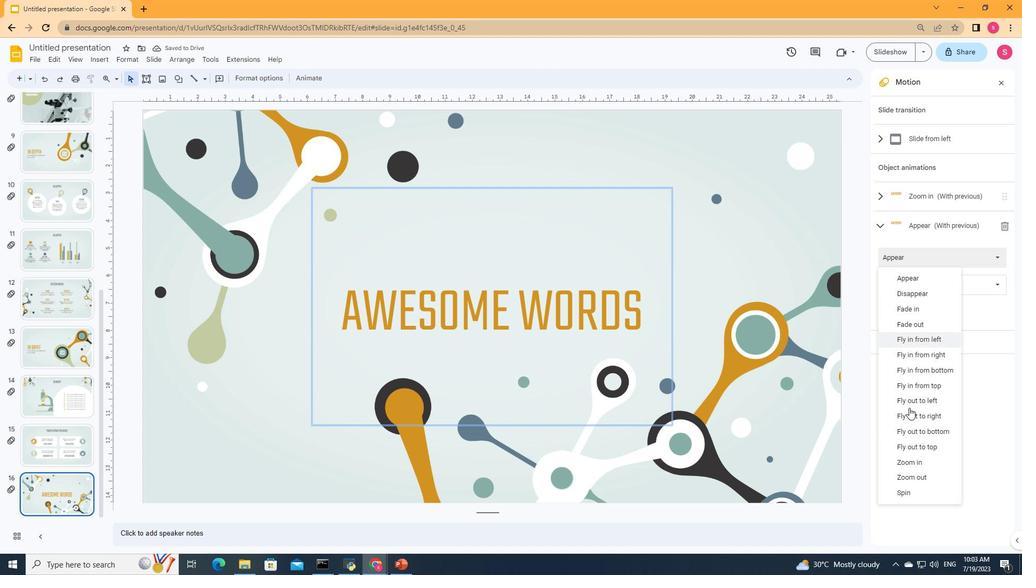 
Action: Mouse pressed left at (909, 470)
Screenshot: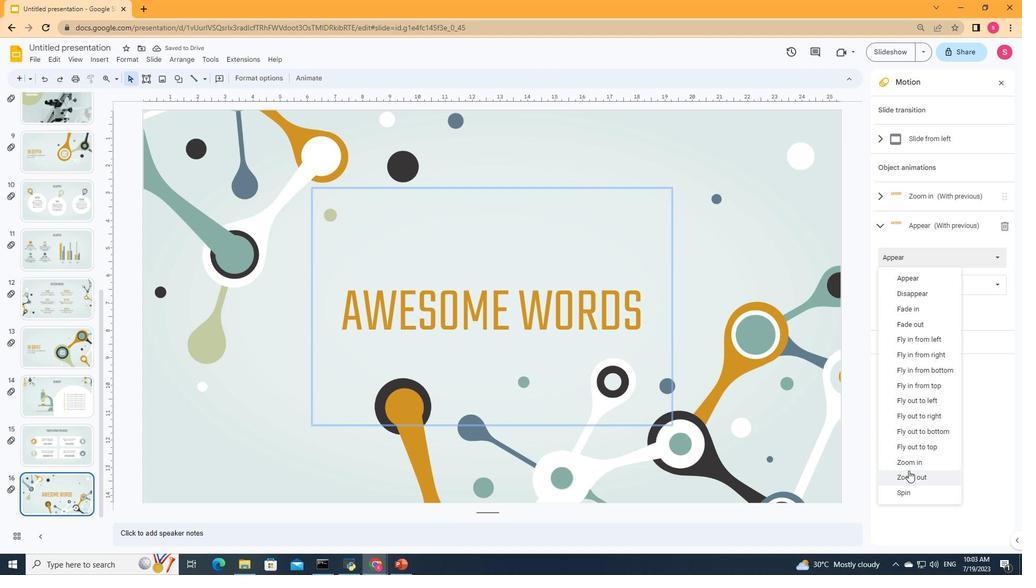 
Action: Mouse moved to (959, 290)
Screenshot: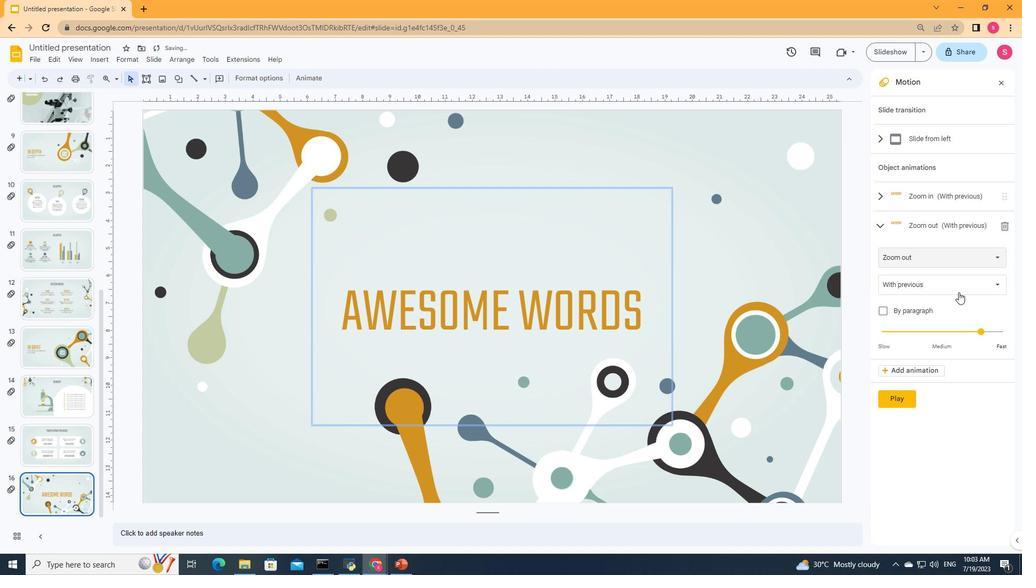 
Action: Mouse pressed left at (959, 290)
Screenshot: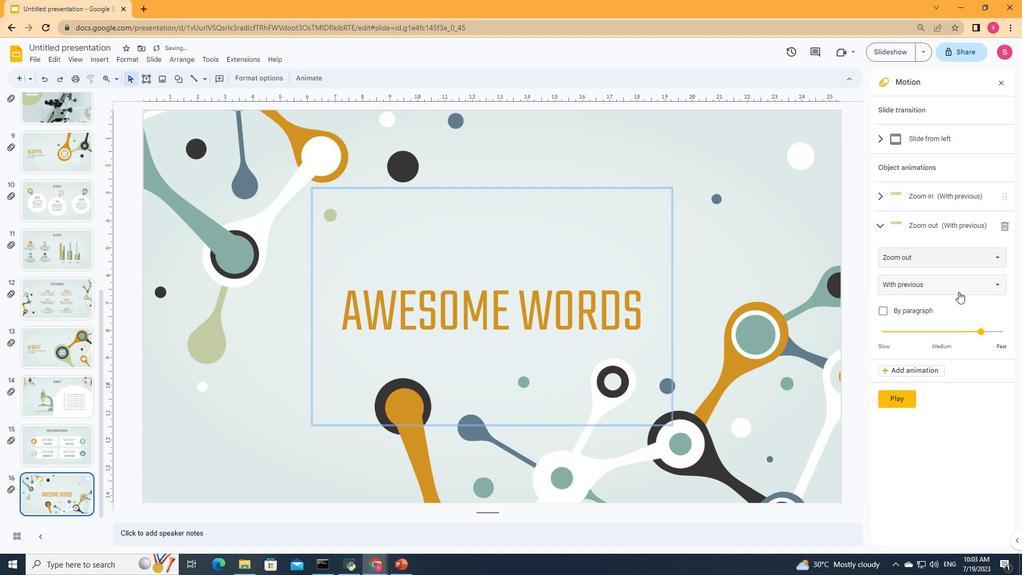 
Action: Mouse moved to (927, 320)
Screenshot: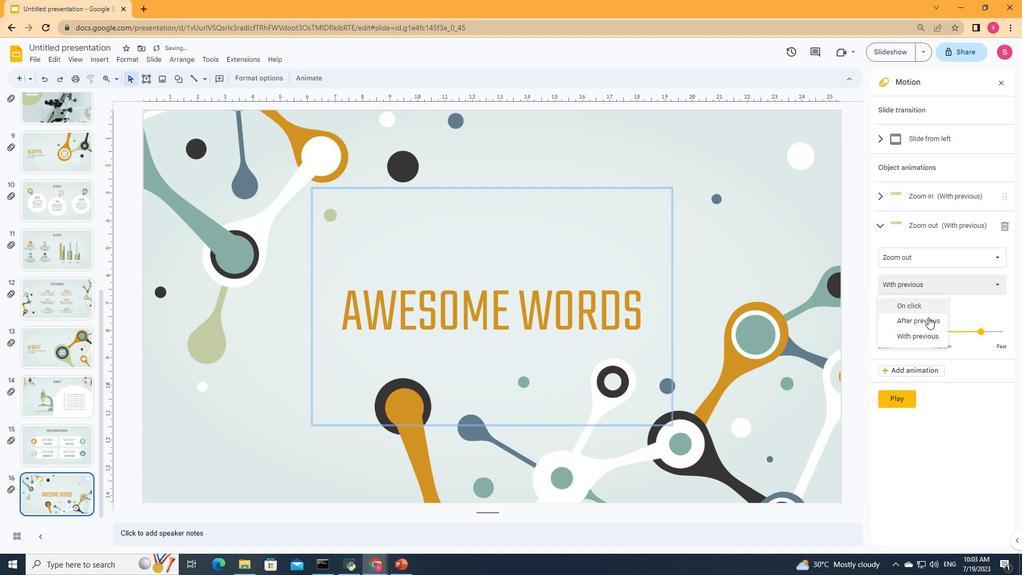 
Action: Mouse pressed left at (927, 320)
Screenshot: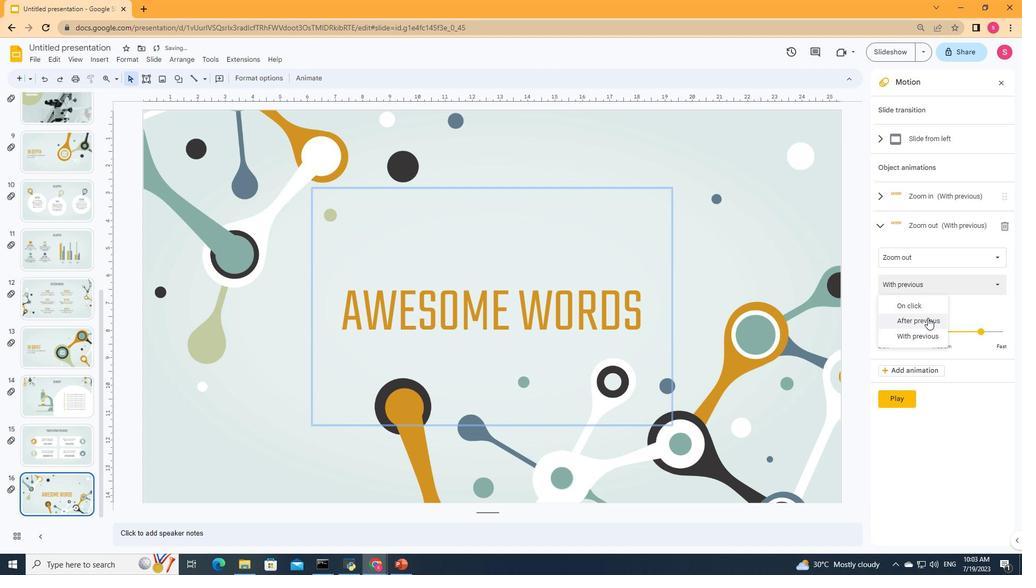 
Action: Mouse moved to (981, 330)
Screenshot: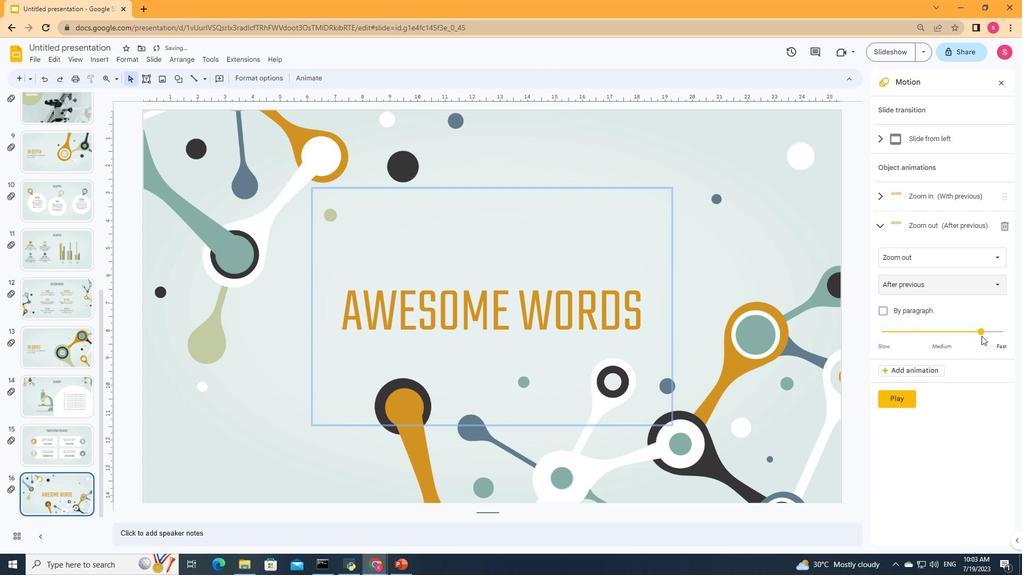 
Action: Mouse pressed left at (981, 330)
Screenshot: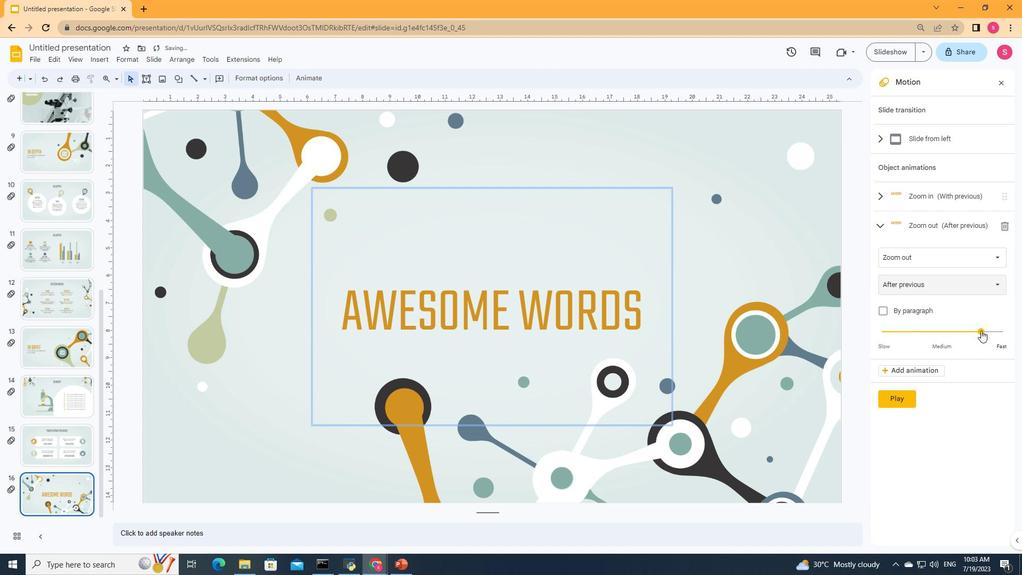 
Action: Mouse moved to (894, 396)
Screenshot: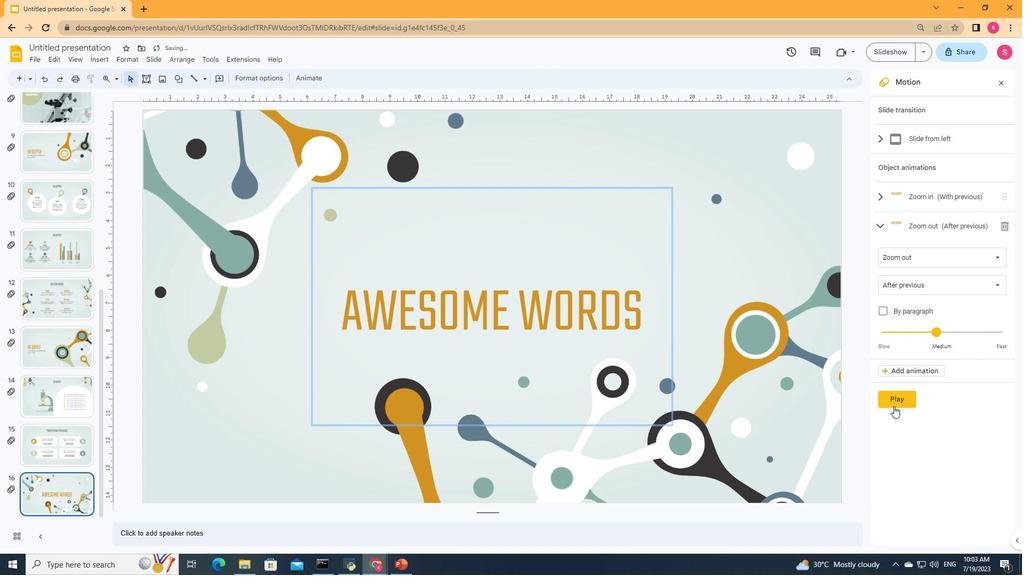 
Action: Mouse pressed left at (894, 396)
Screenshot: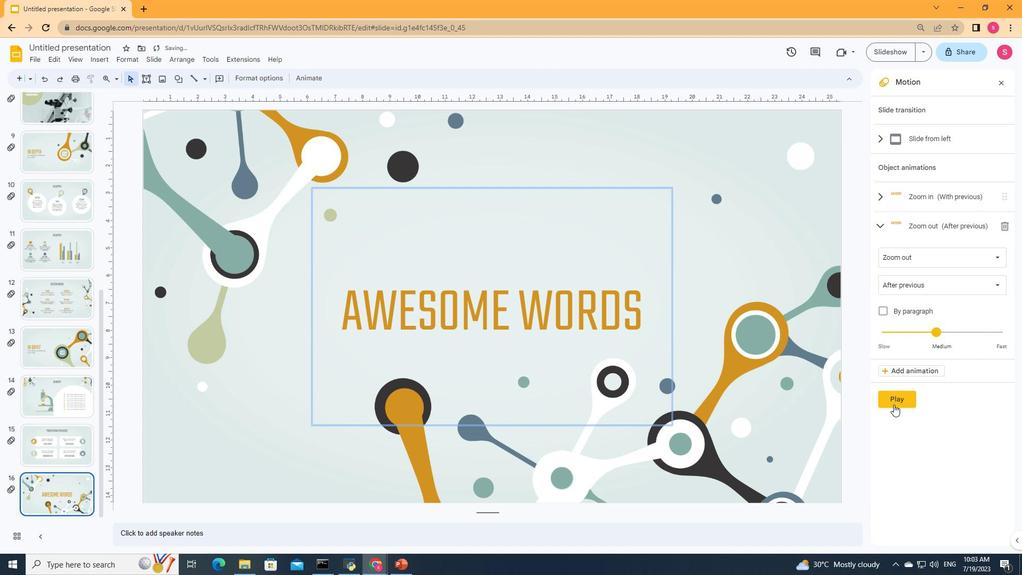 
Action: Mouse moved to (913, 397)
Screenshot: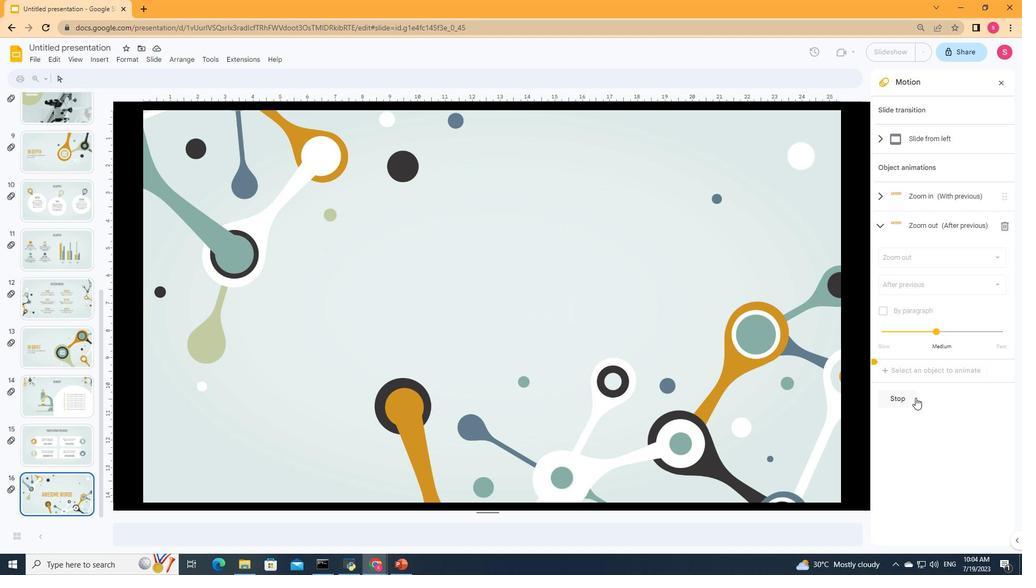 
Action: Mouse pressed left at (913, 397)
Screenshot: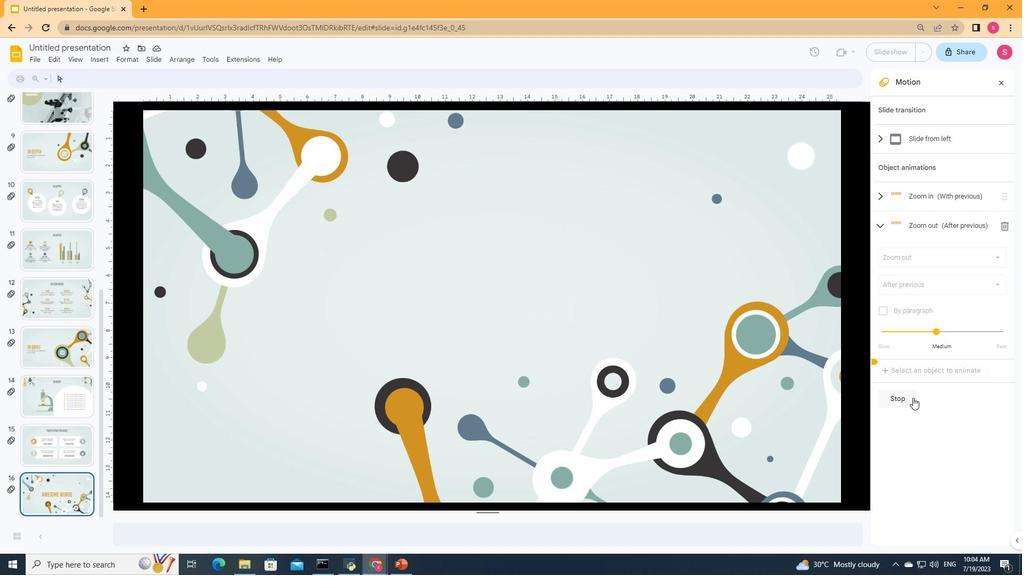 
Action: Mouse moved to (1006, 82)
Screenshot: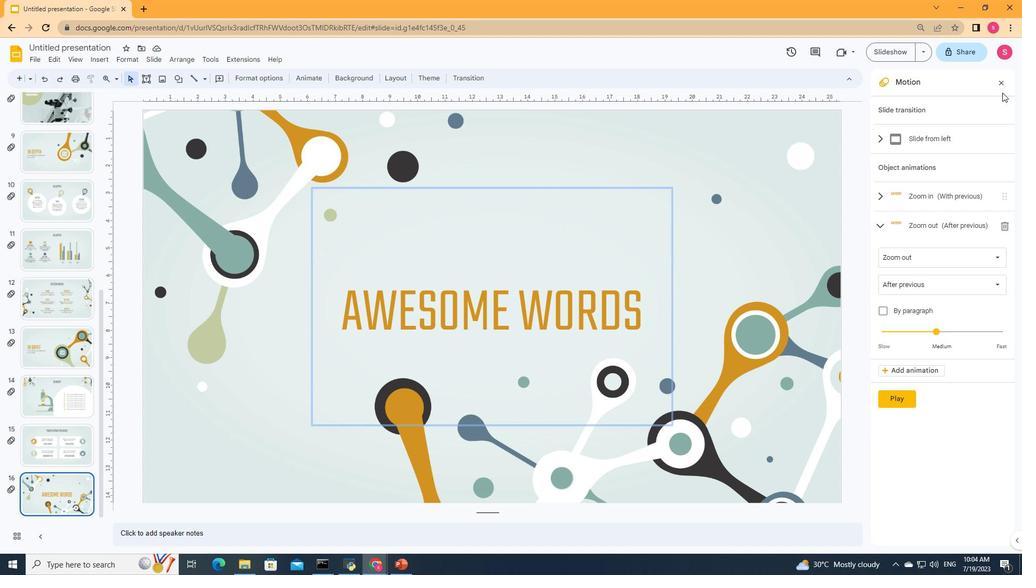 
Action: Mouse pressed left at (1006, 82)
Screenshot: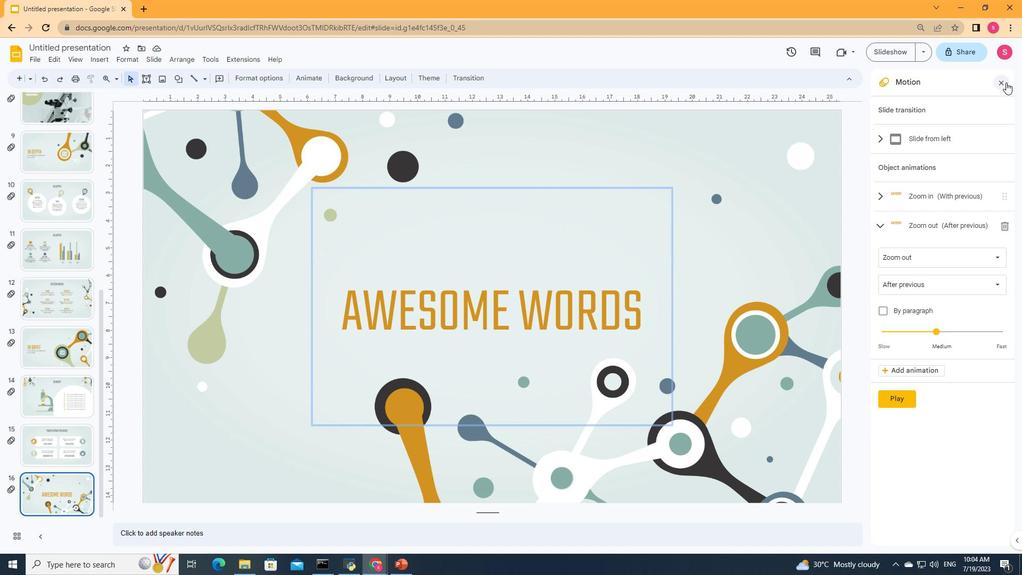
Action: Mouse moved to (443, 265)
Screenshot: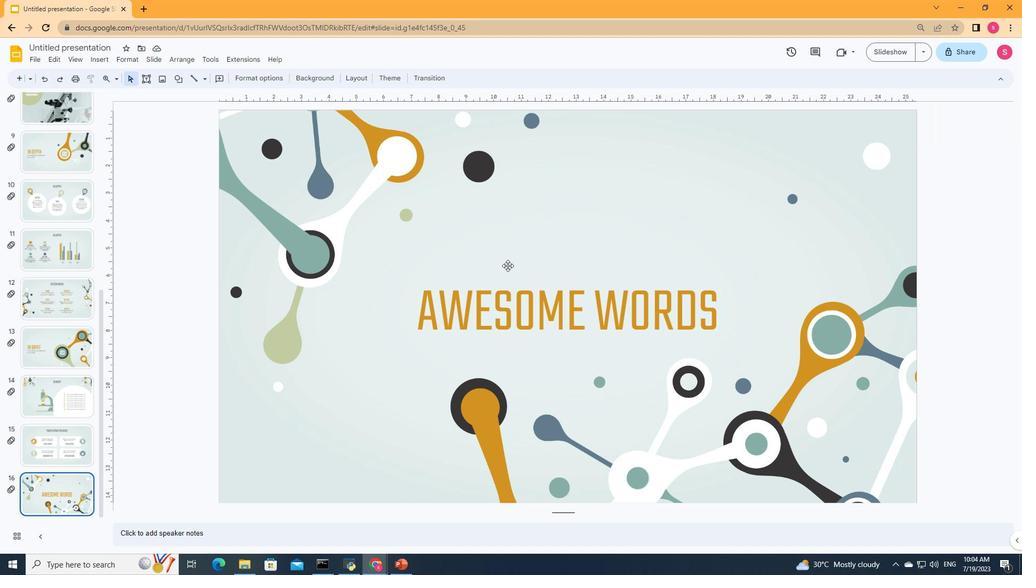 
